 Task: Open a blank sheet, save the file as Joshua.epub Add the quote 'Your attitude determines your direction in life.' Apply font style 'Caveat' and font size 48 Align the text to the Center .Change the text color to  'Tan'
Action: Mouse moved to (314, 196)
Screenshot: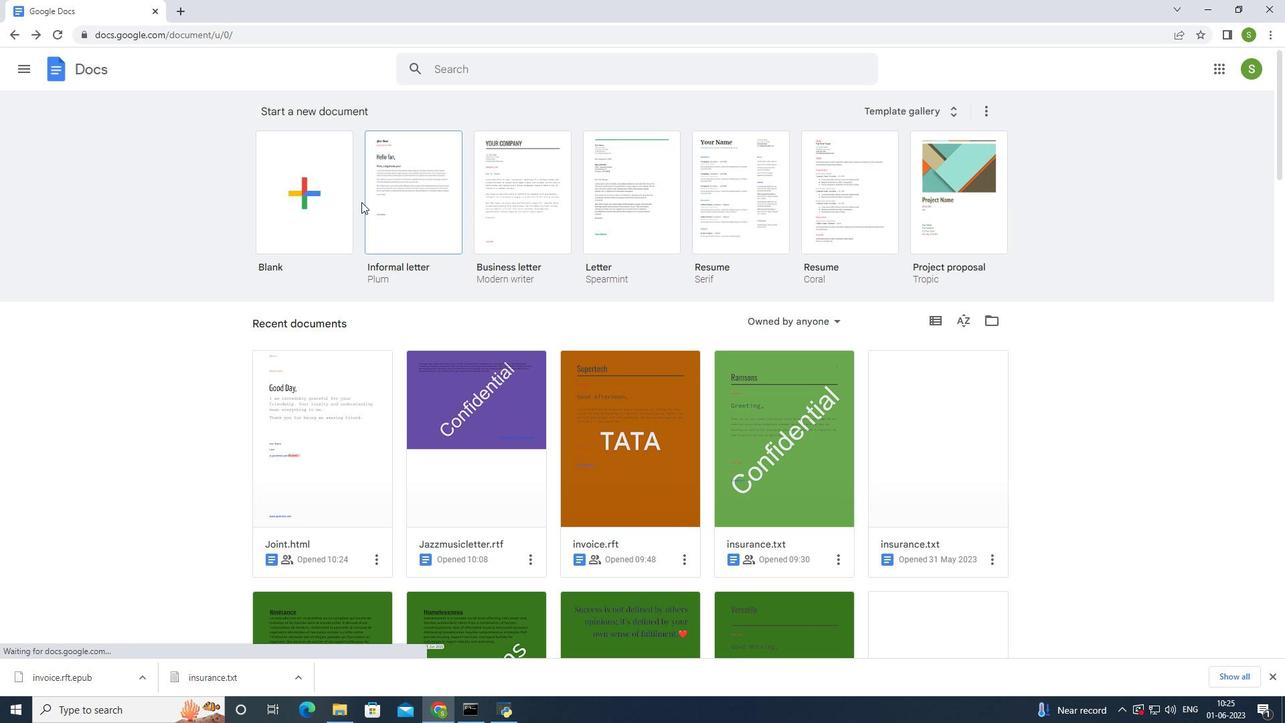 
Action: Mouse pressed left at (314, 196)
Screenshot: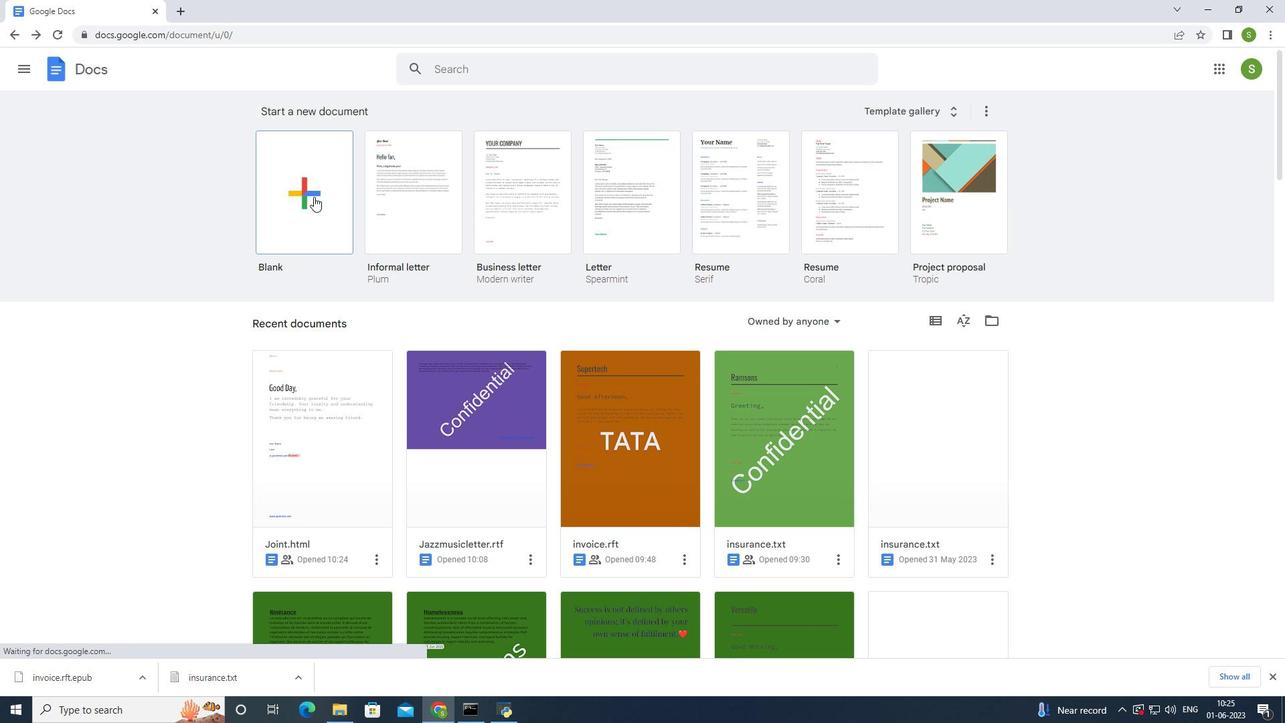 
Action: Mouse moved to (119, 62)
Screenshot: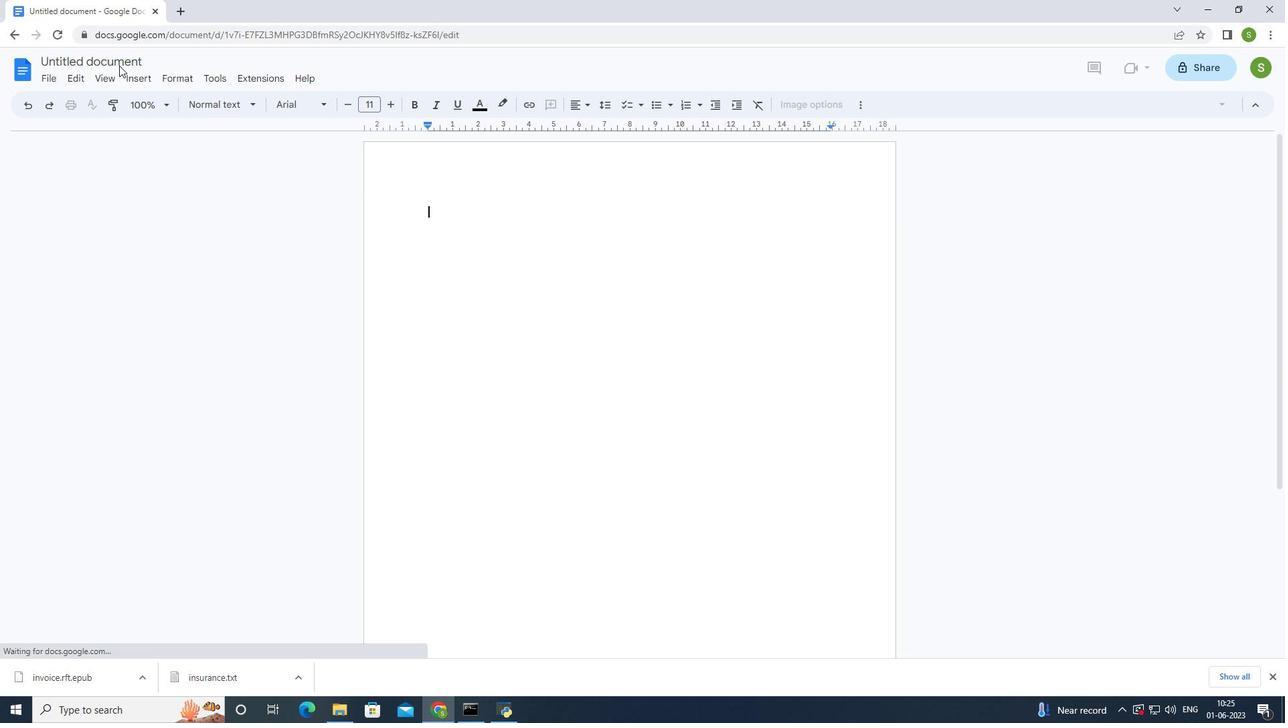 
Action: Mouse pressed left at (119, 62)
Screenshot: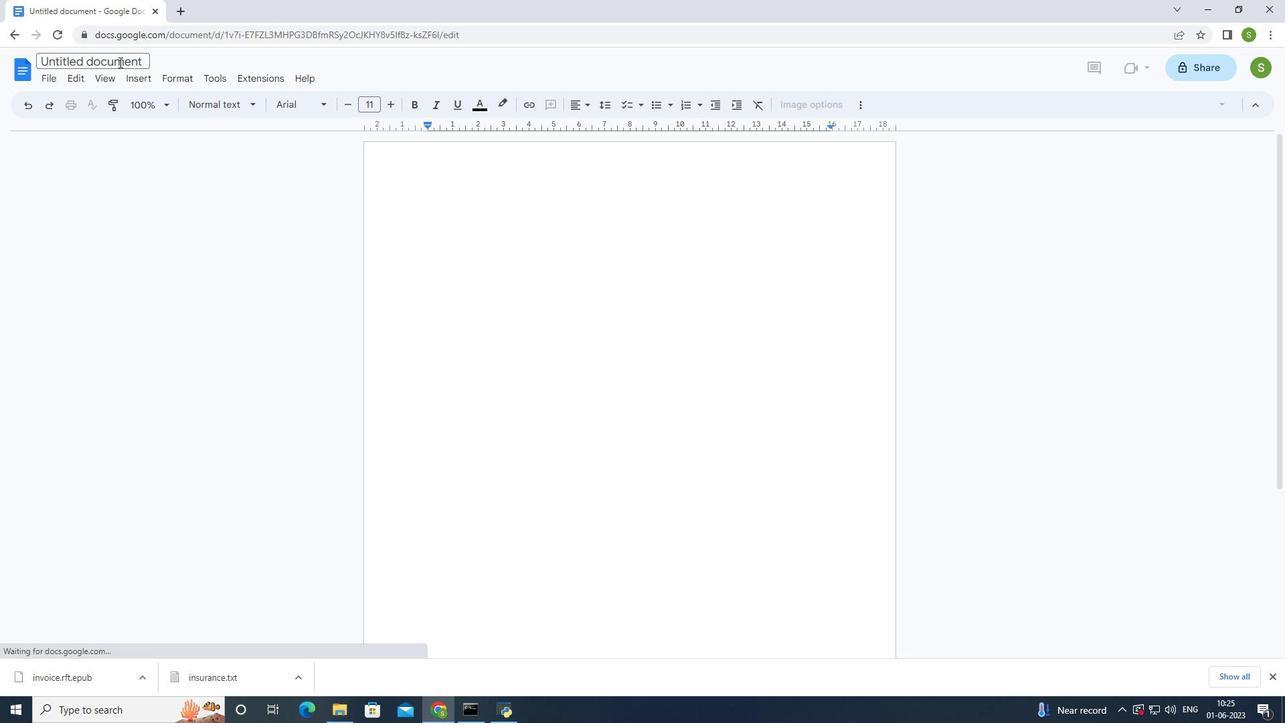 
Action: Mouse moved to (119, 61)
Screenshot: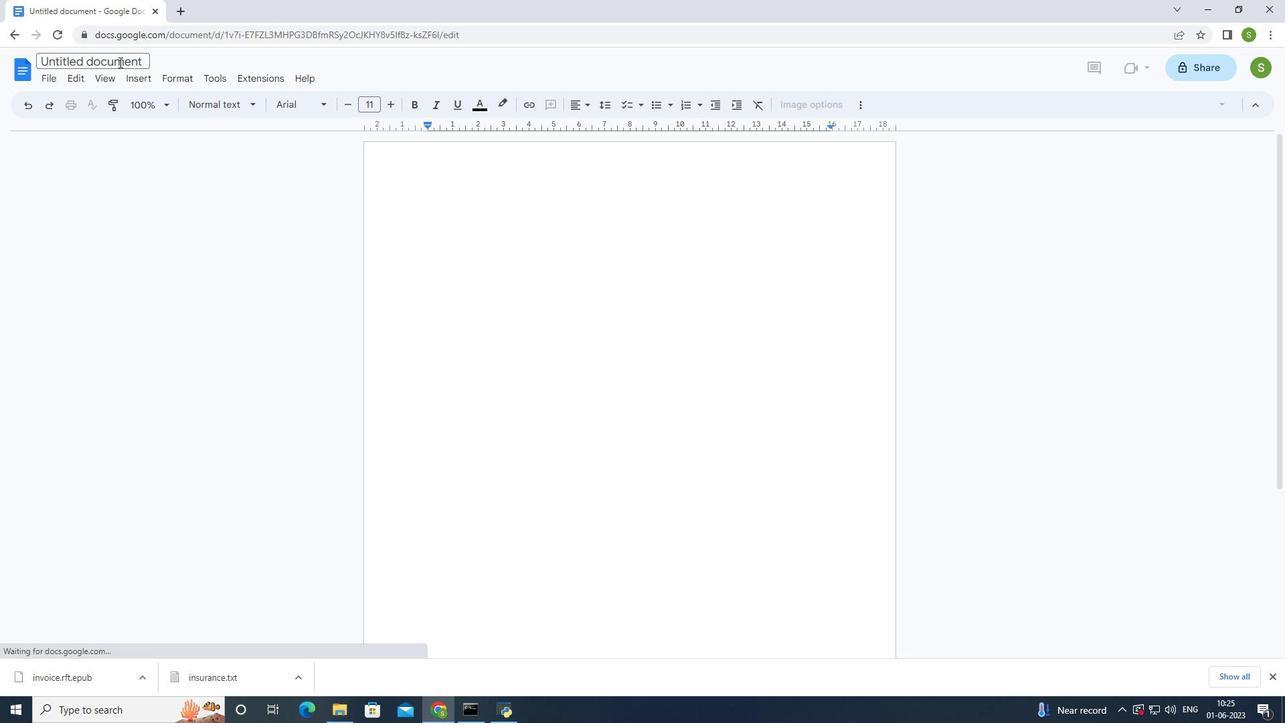 
Action: Mouse pressed left at (119, 61)
Screenshot: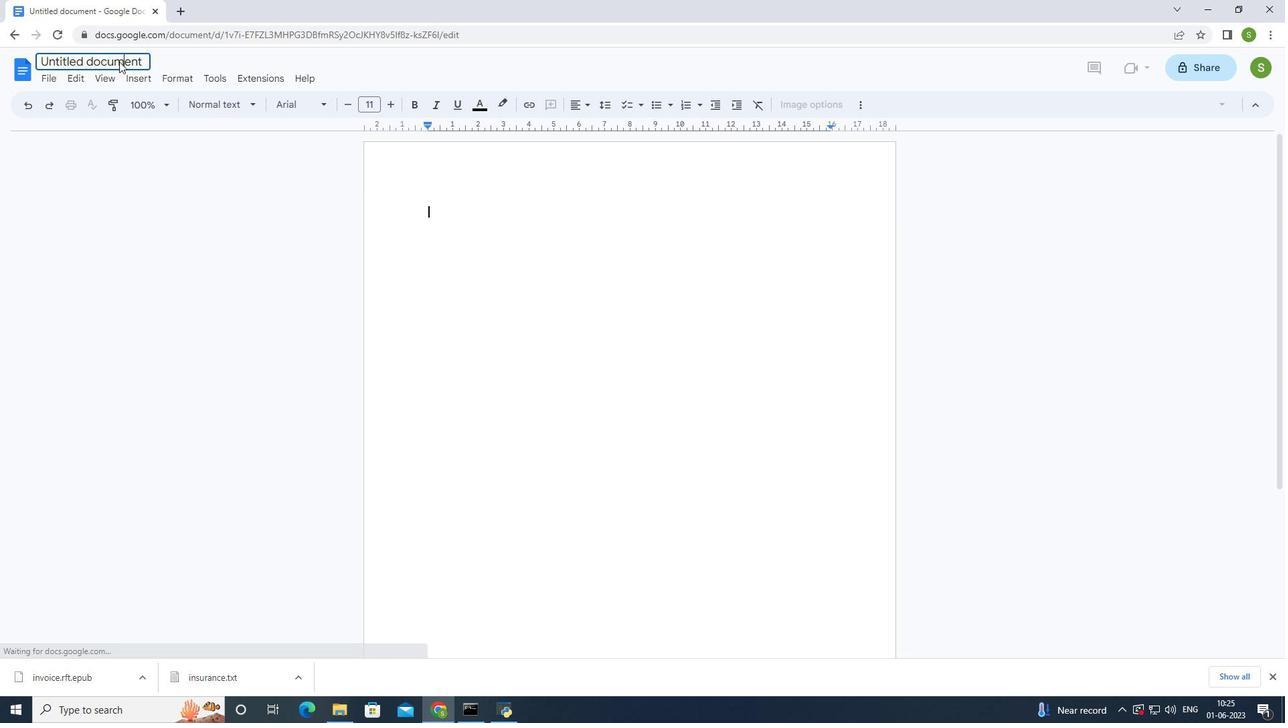 
Action: Mouse moved to (403, 259)
Screenshot: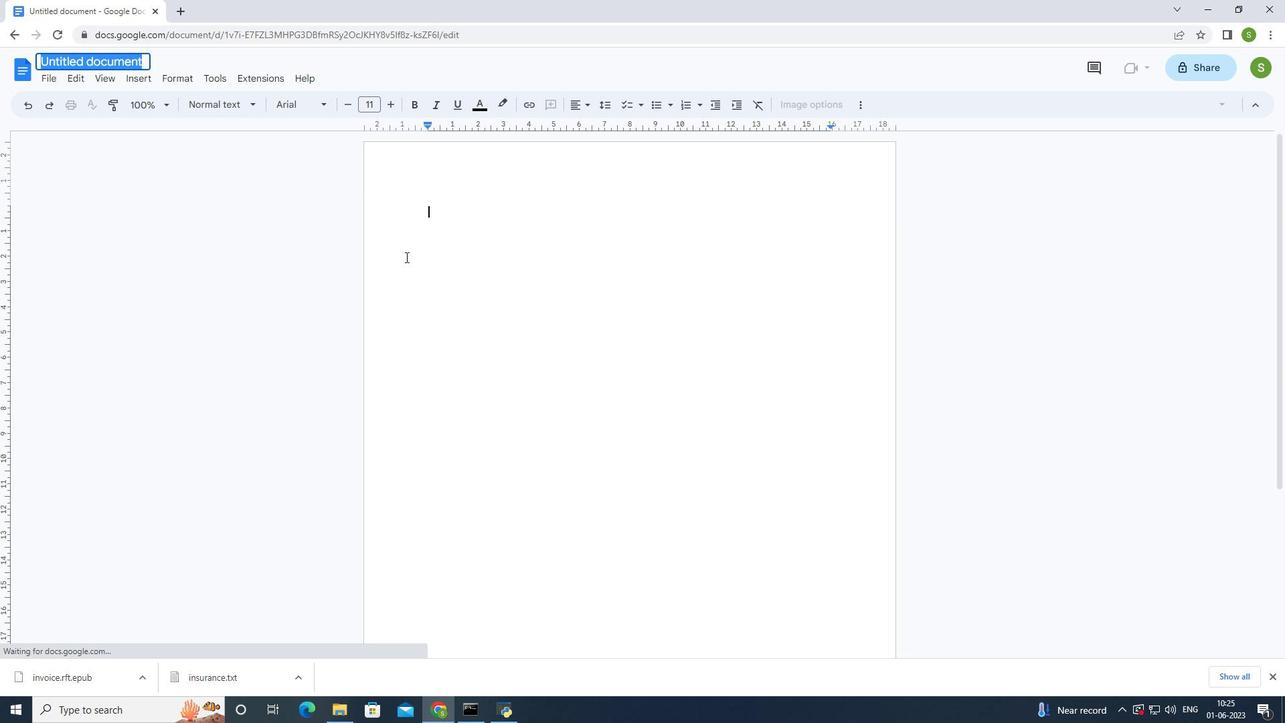 
Action: Key pressed <Key.shift>Joshua.epub<Key.enter>
Screenshot: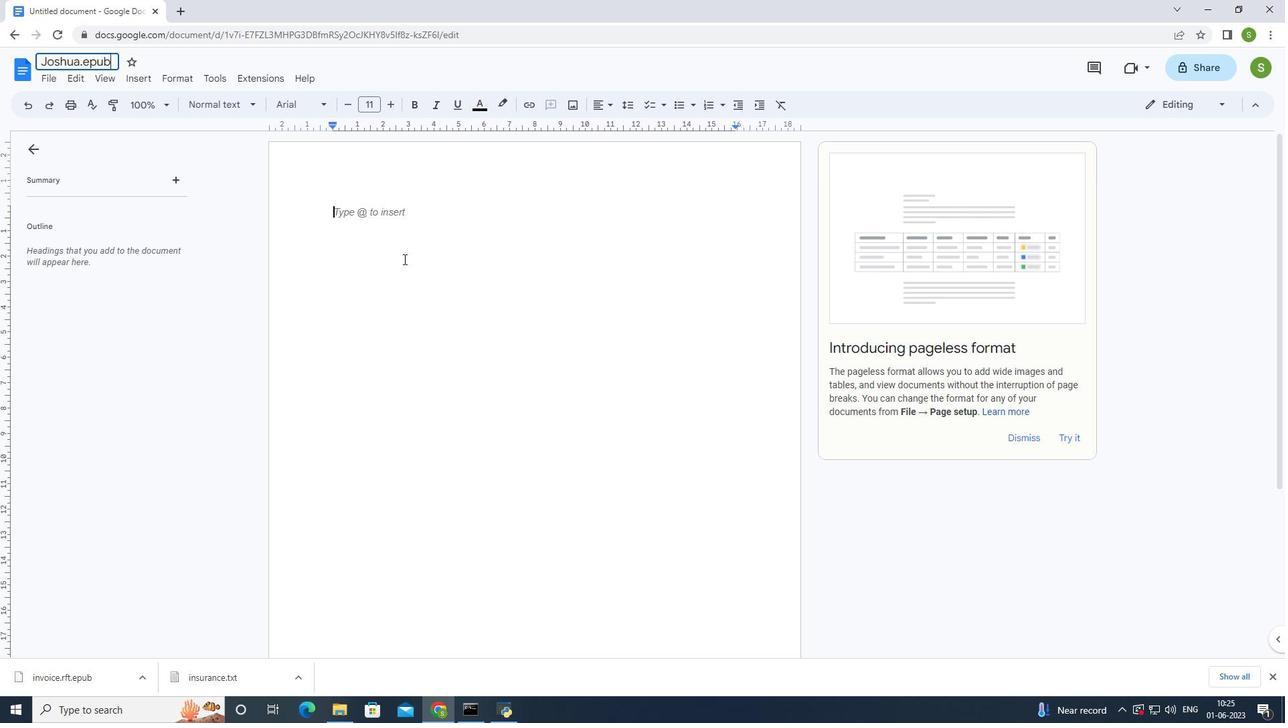 
Action: Mouse moved to (419, 275)
Screenshot: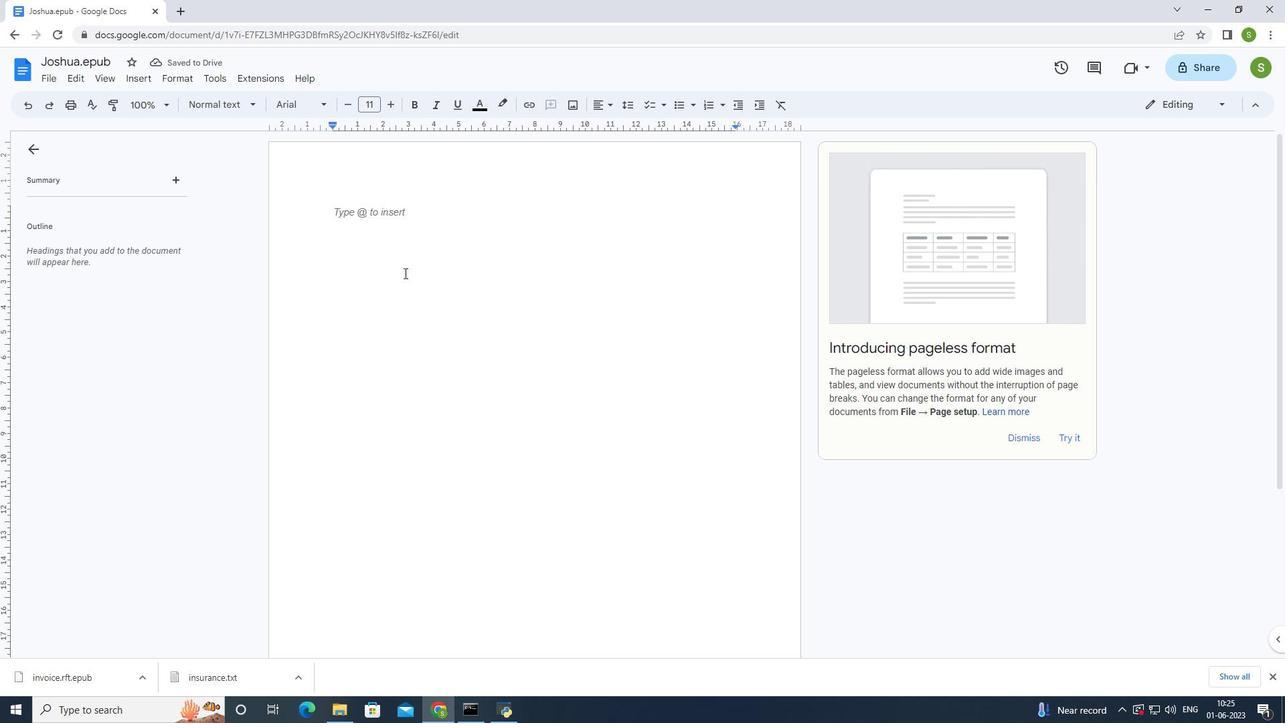 
Action: Key pressed <Key.shift>Your<Key.space>attitude<Key.space>determines<Key.space>your<Key.space>direction<Key.space>in<Key.space>life.
Screenshot: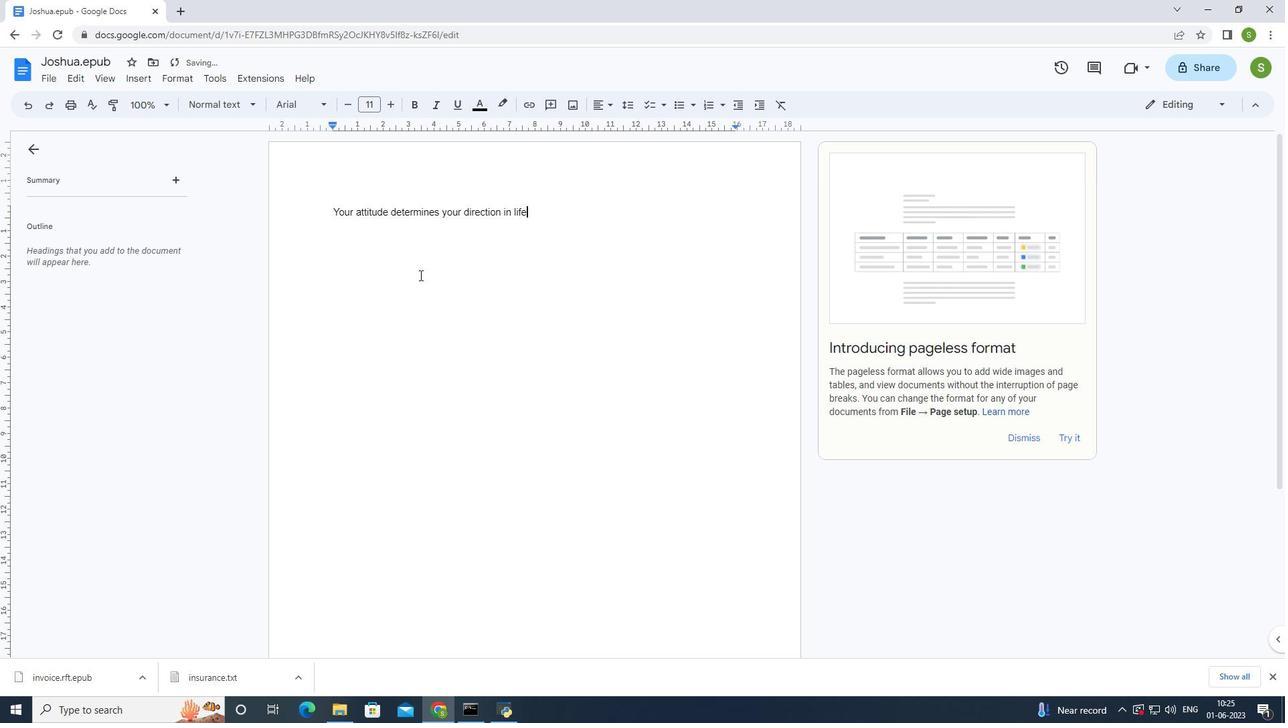 
Action: Mouse moved to (524, 211)
Screenshot: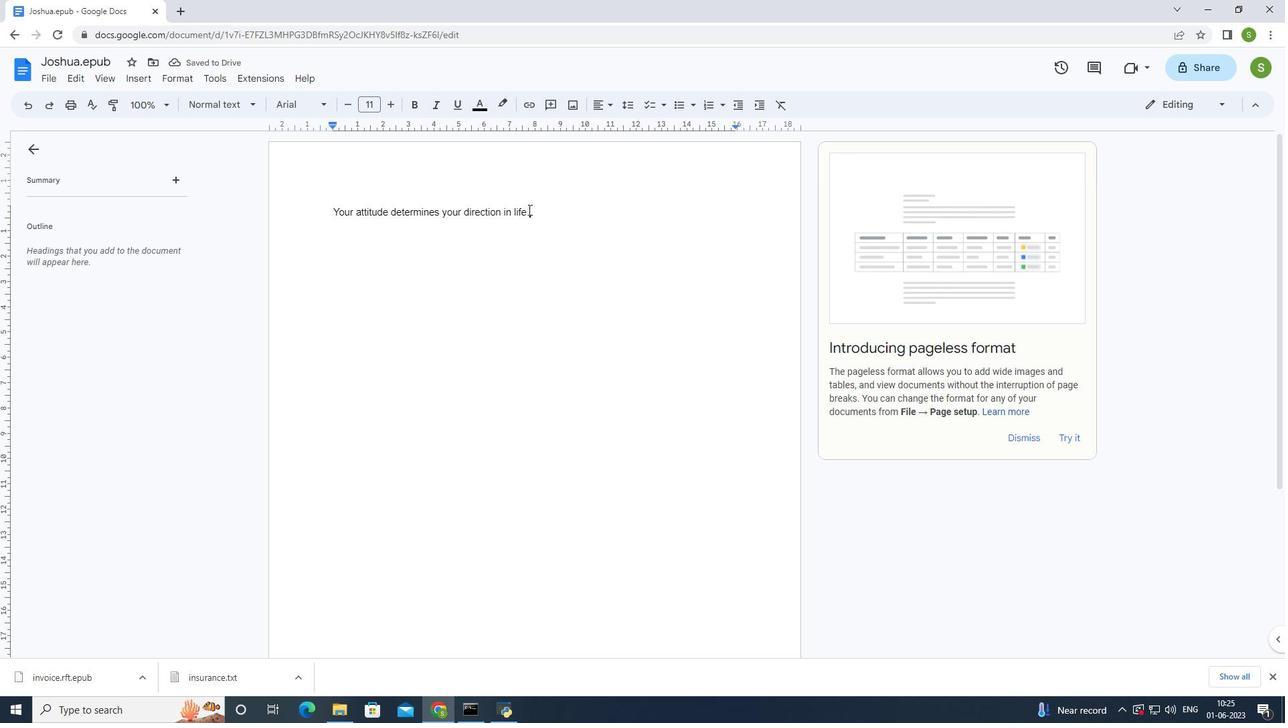 
Action: Mouse pressed left at (527, 210)
Screenshot: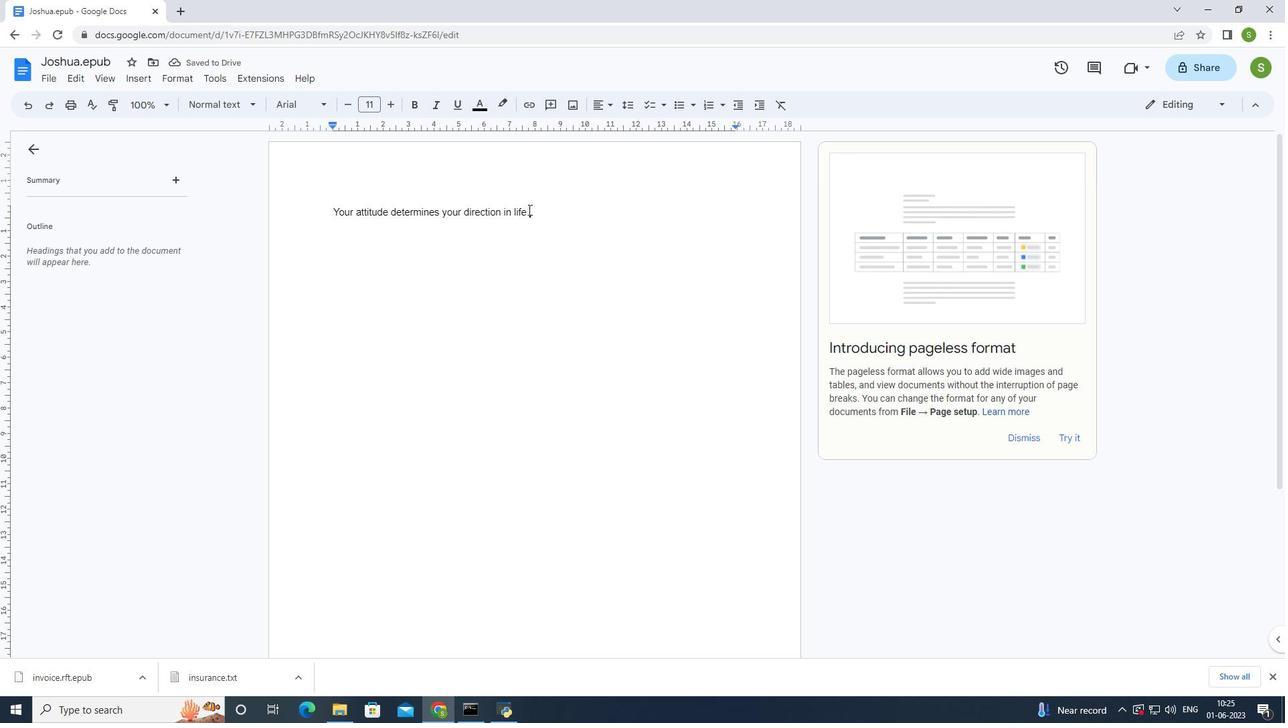 
Action: Mouse moved to (276, 99)
Screenshot: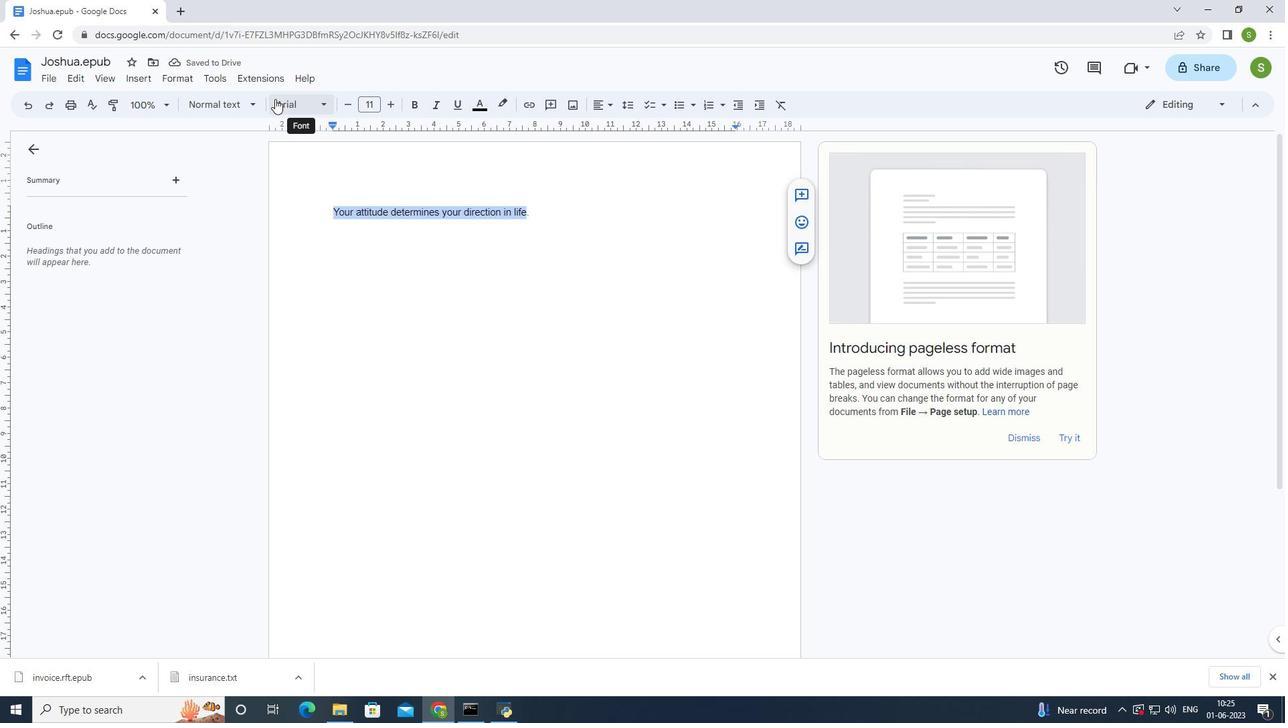 
Action: Mouse pressed left at (276, 99)
Screenshot: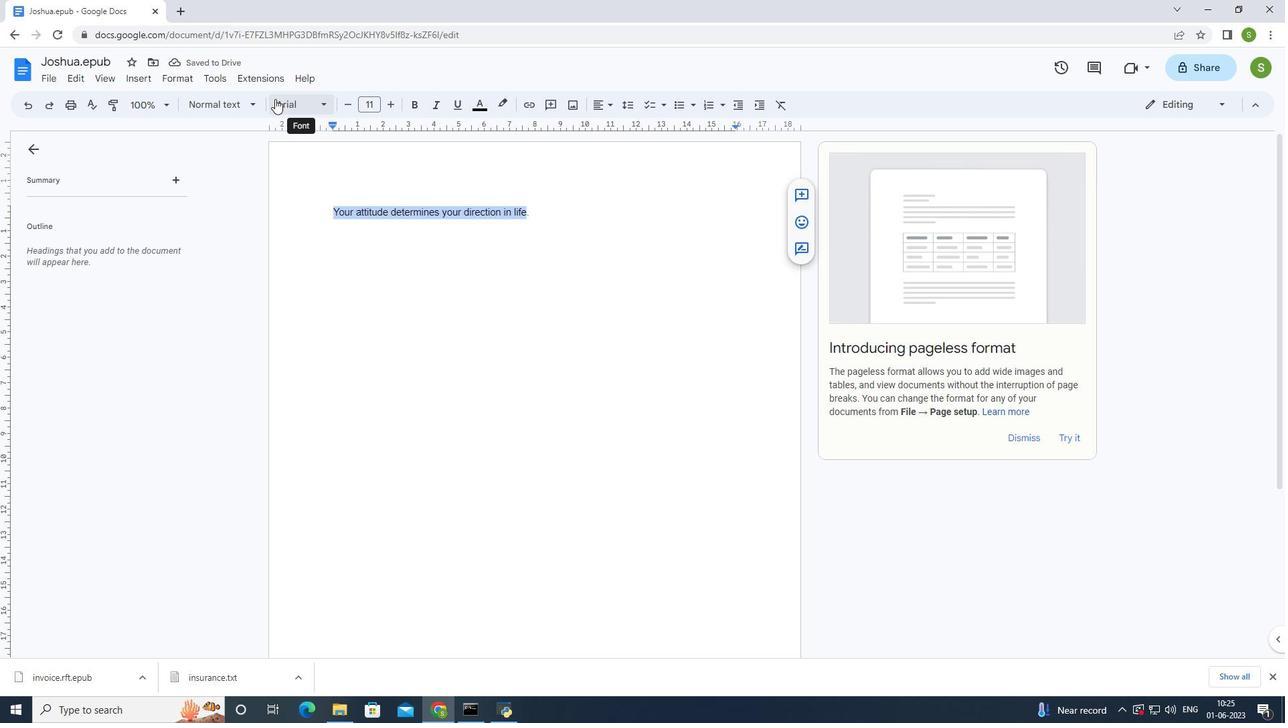 
Action: Mouse moved to (318, 124)
Screenshot: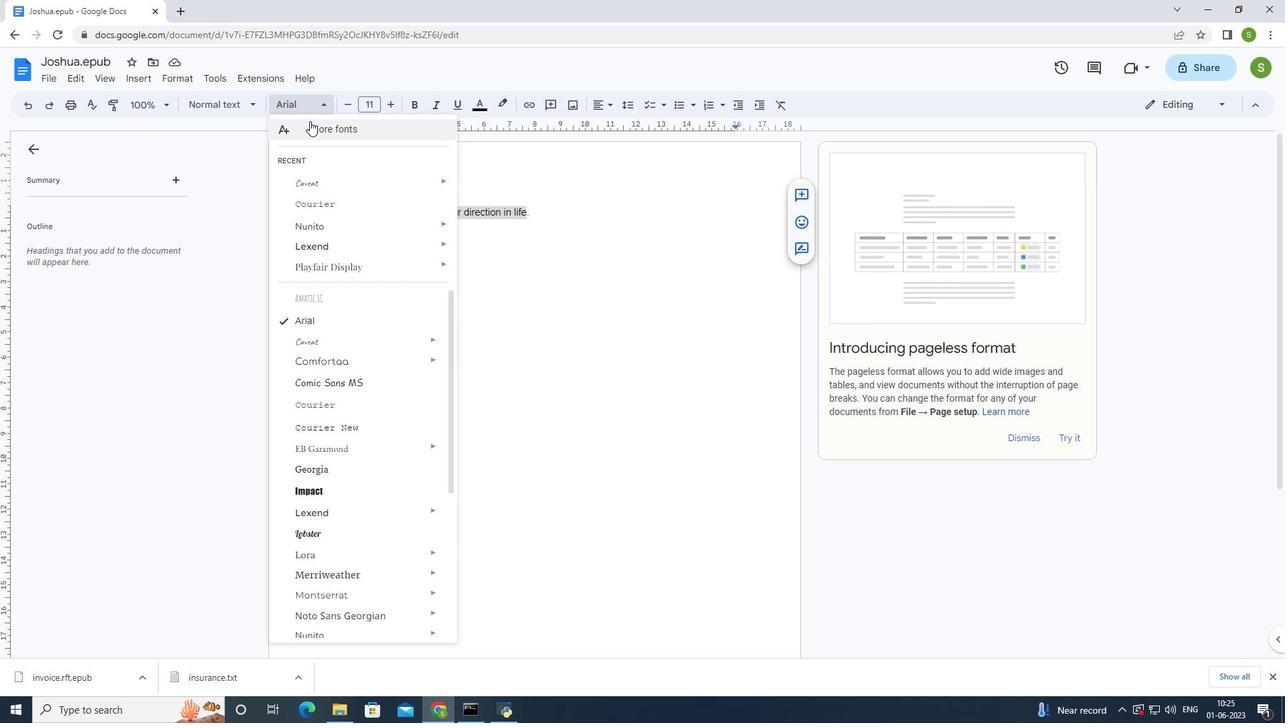 
Action: Mouse pressed left at (318, 124)
Screenshot: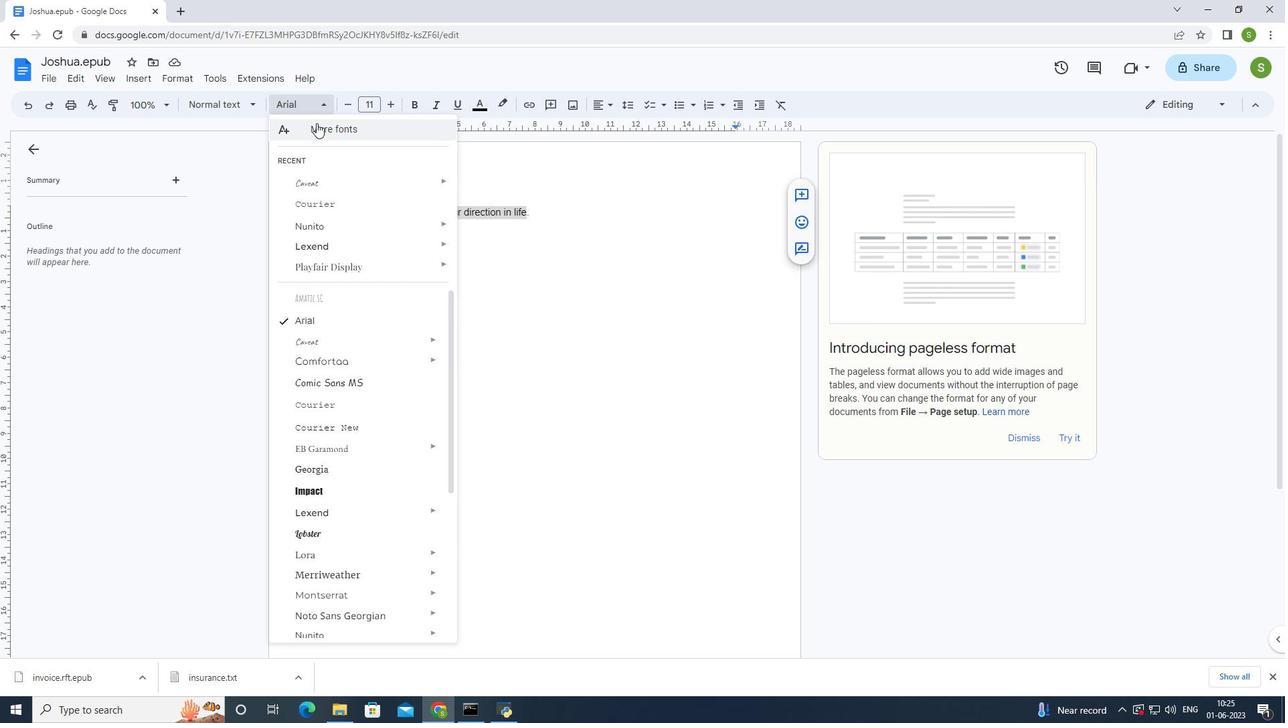 
Action: Mouse moved to (450, 196)
Screenshot: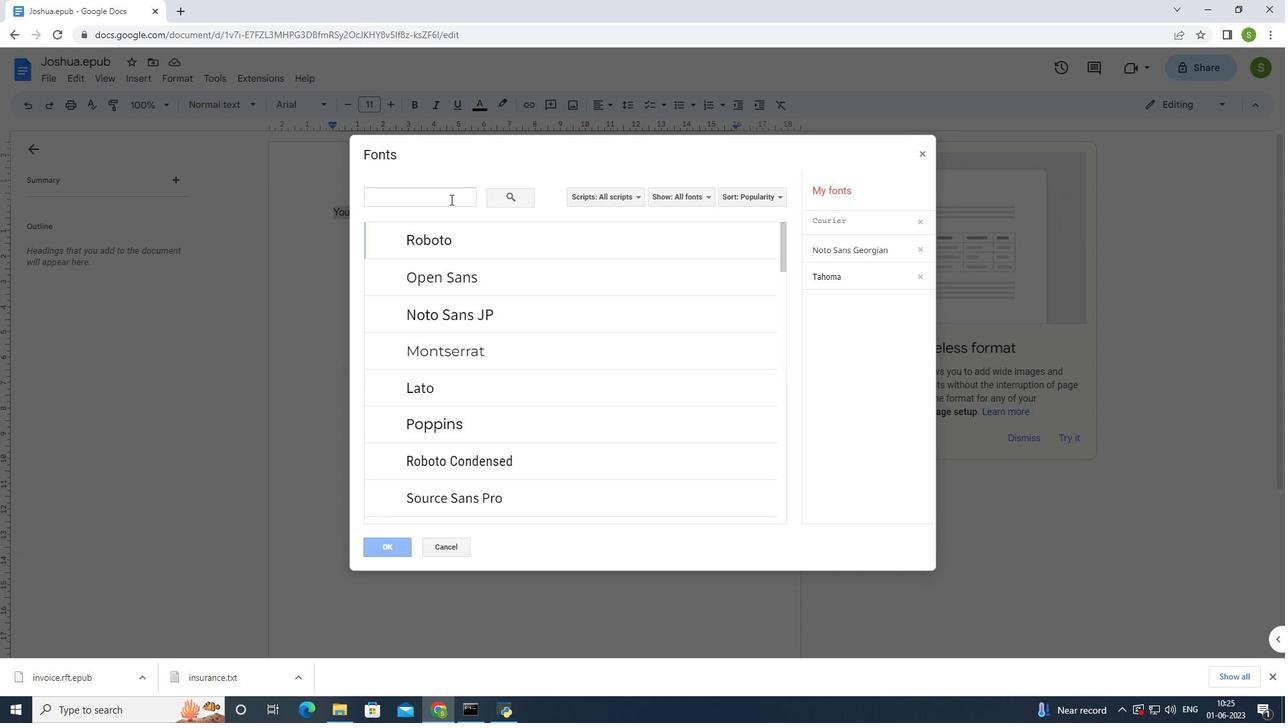 
Action: Mouse pressed left at (450, 196)
Screenshot: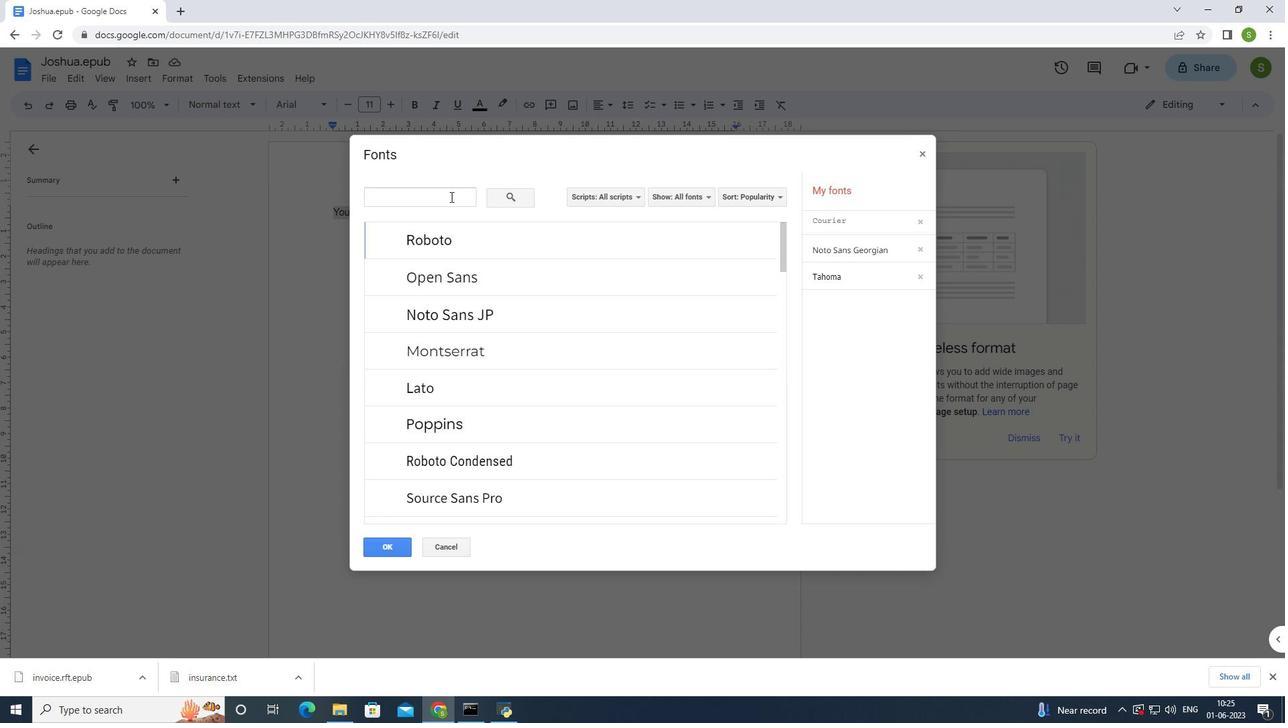 
Action: Mouse moved to (454, 200)
Screenshot: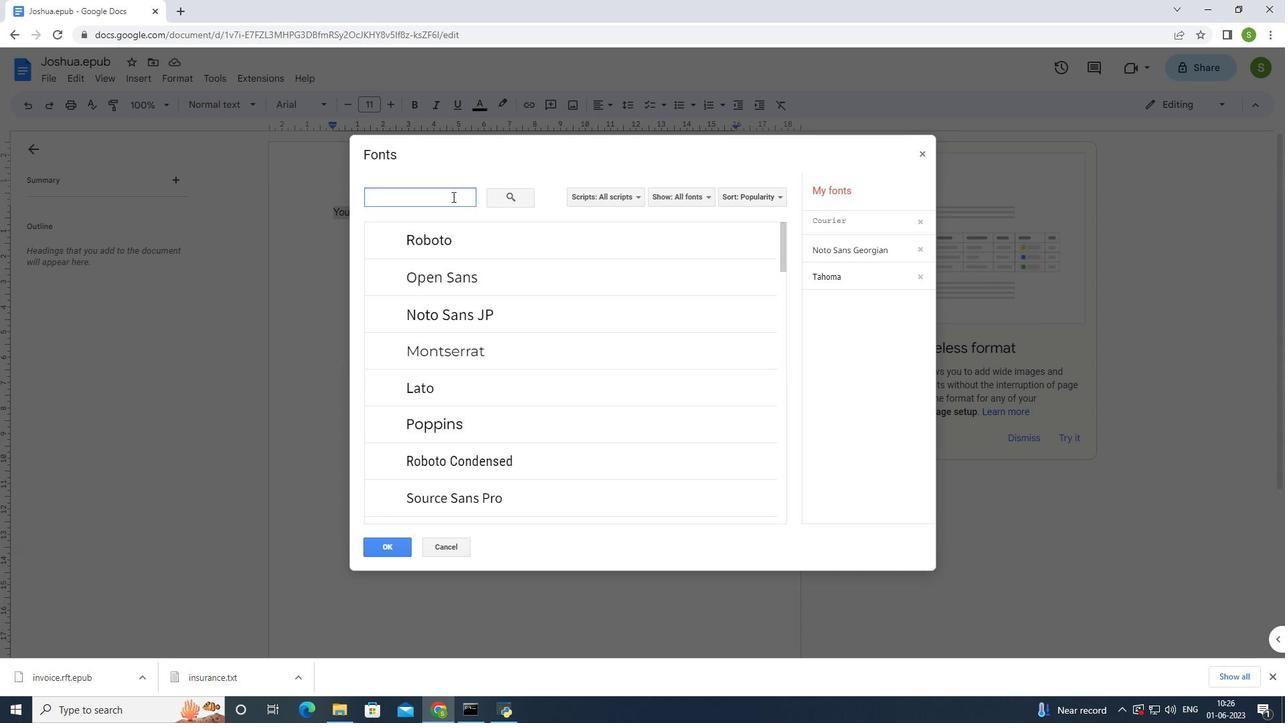
Action: Key pressed <Key.shift>Caveat
Screenshot: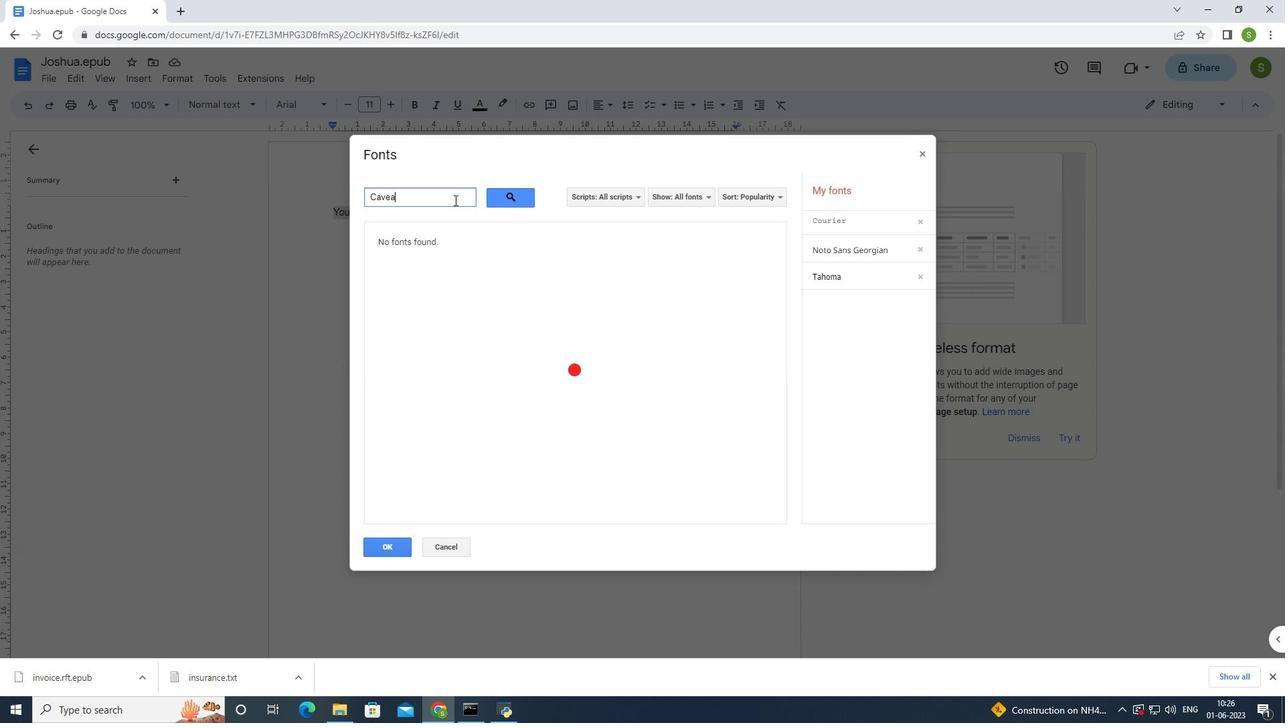 
Action: Mouse moved to (434, 249)
Screenshot: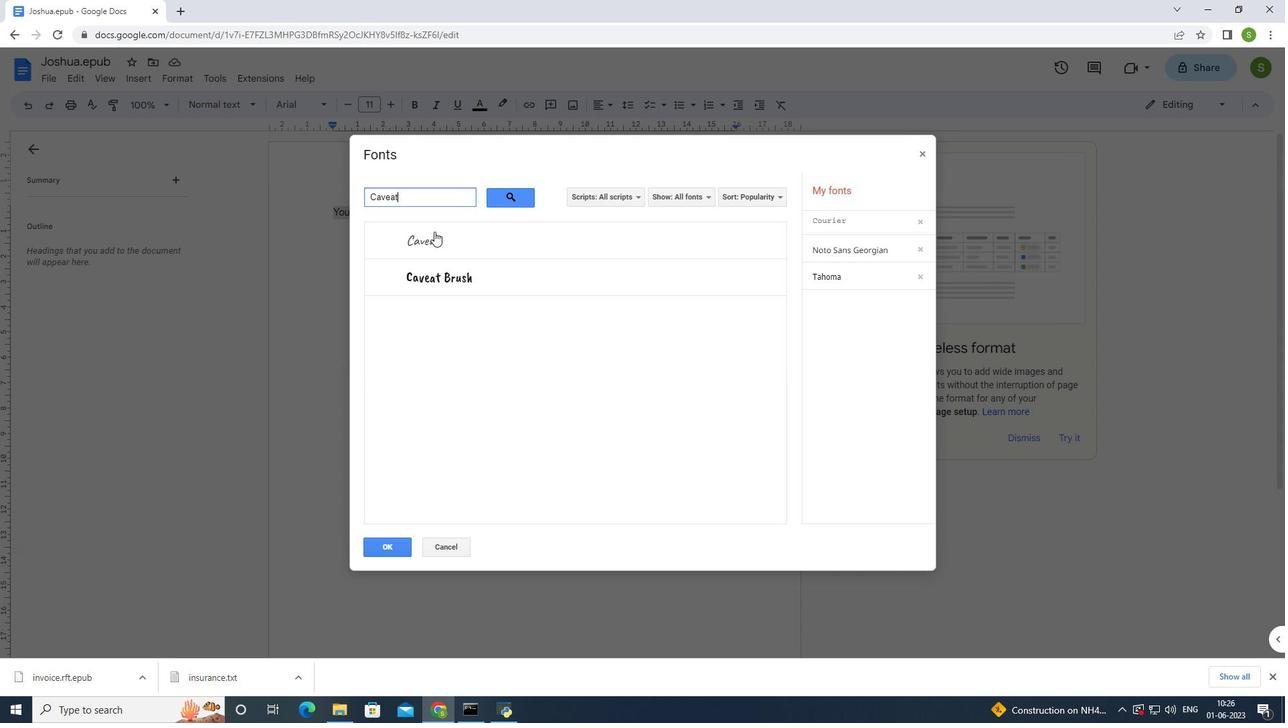 
Action: Mouse pressed left at (434, 249)
Screenshot: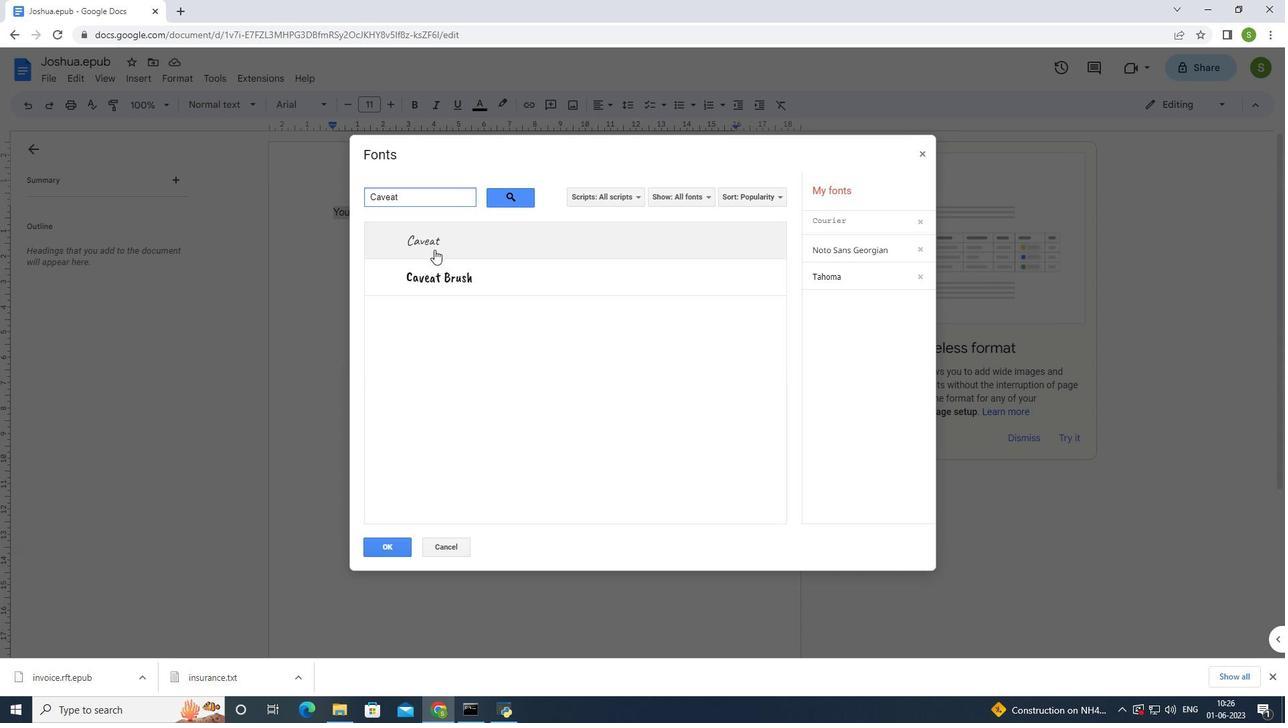 
Action: Mouse moved to (397, 551)
Screenshot: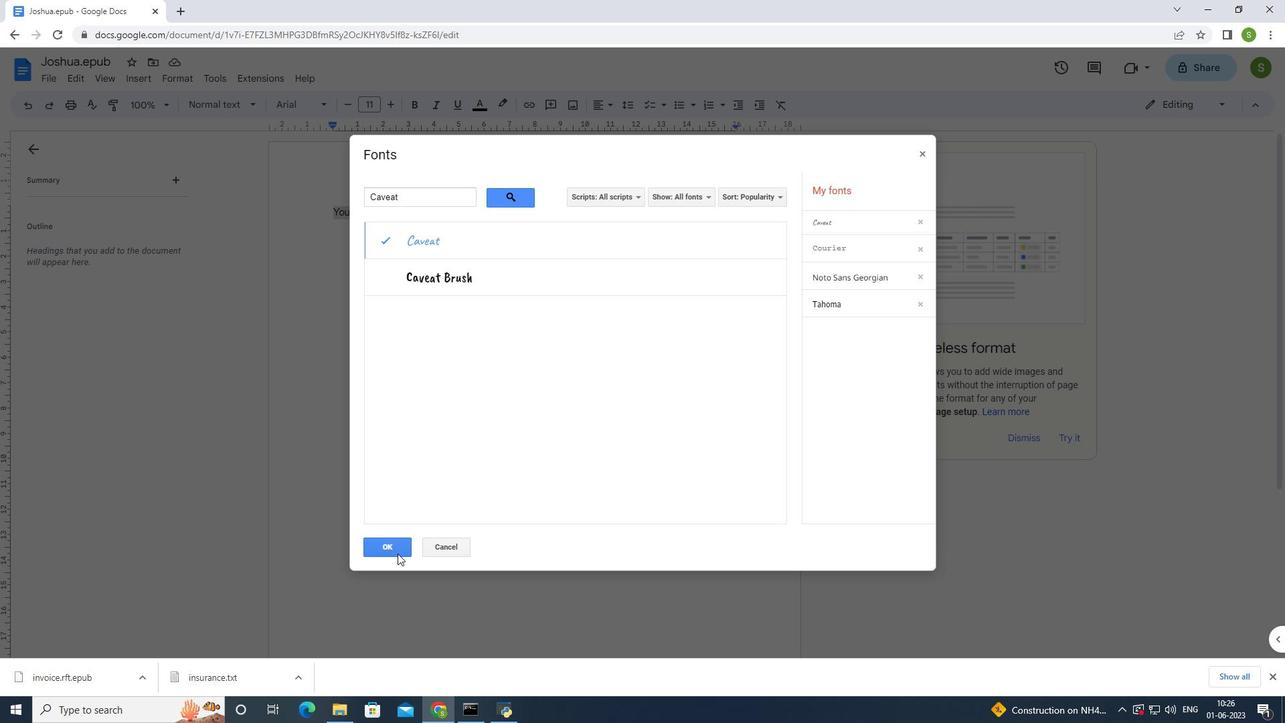 
Action: Mouse pressed left at (397, 551)
Screenshot: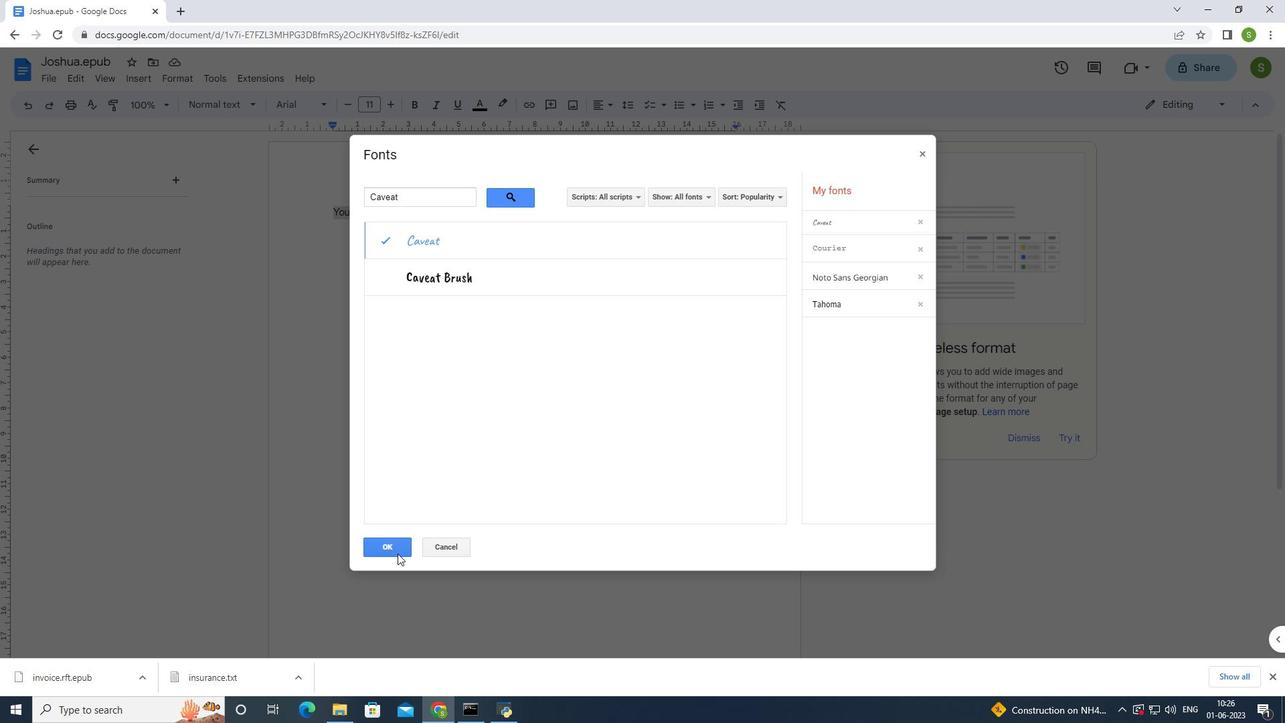 
Action: Mouse moved to (387, 106)
Screenshot: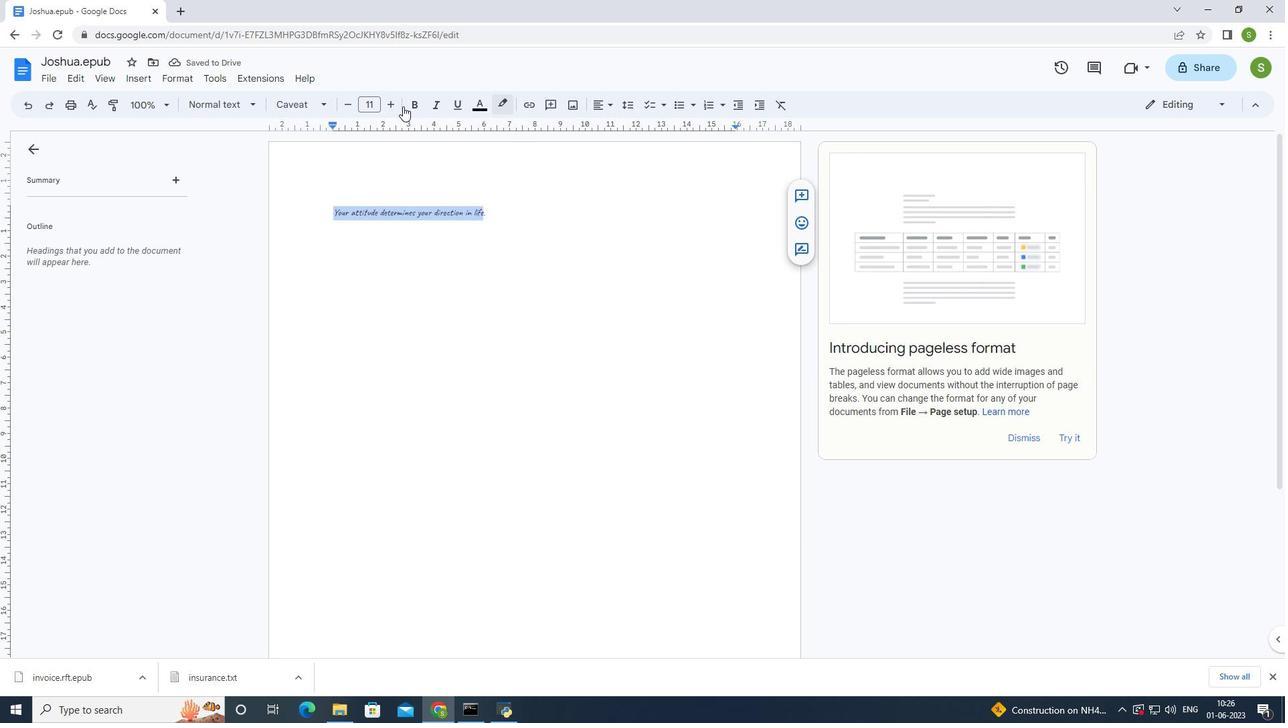 
Action: Mouse pressed left at (387, 106)
Screenshot: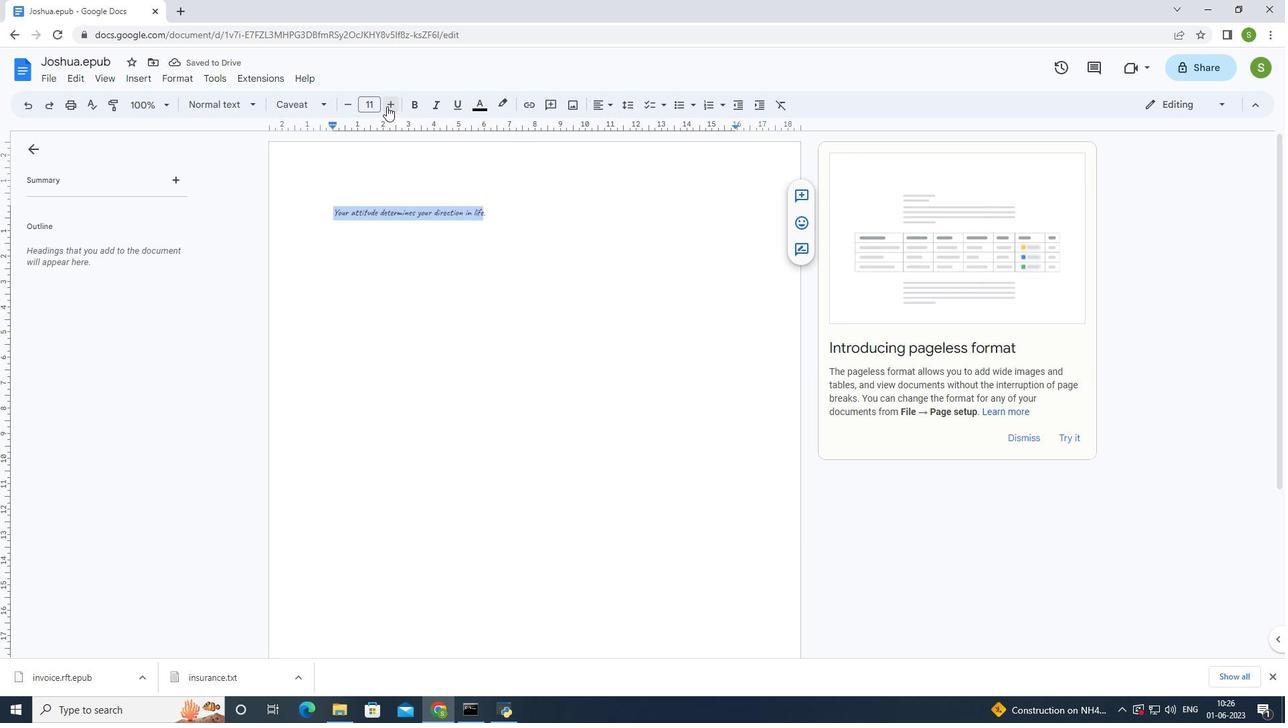 
Action: Mouse moved to (386, 105)
Screenshot: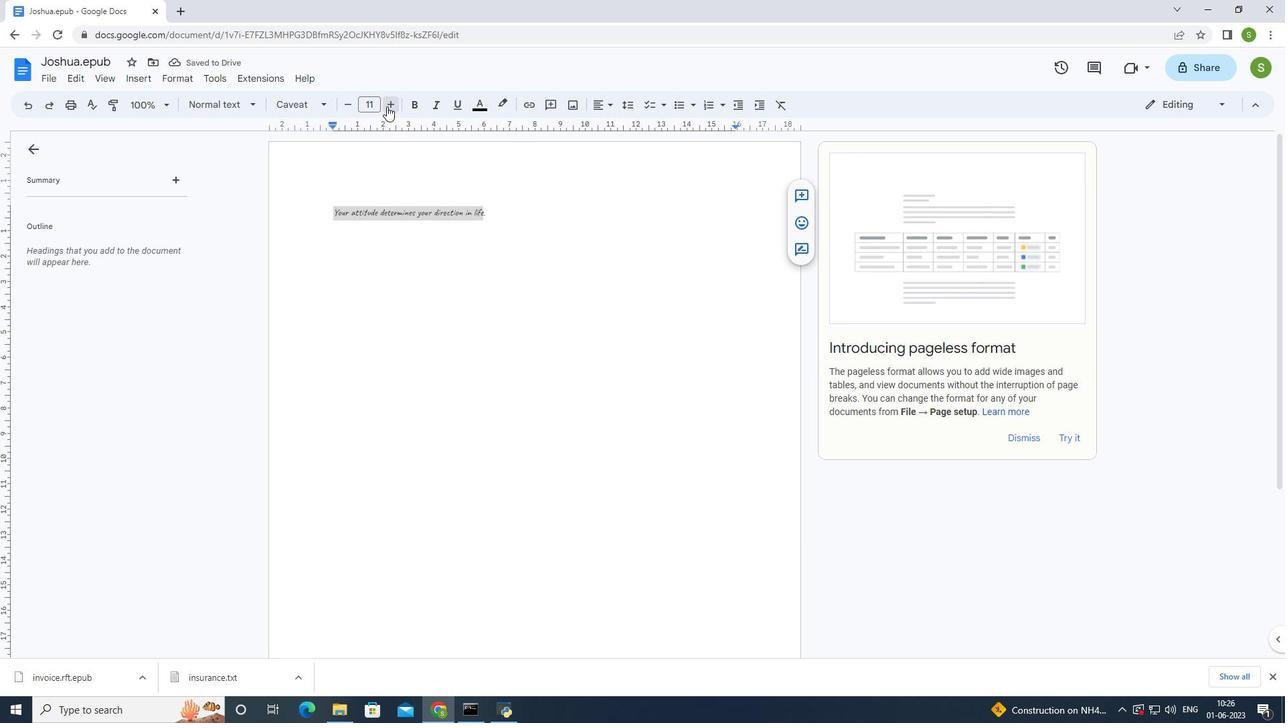 
Action: Mouse pressed left at (386, 105)
Screenshot: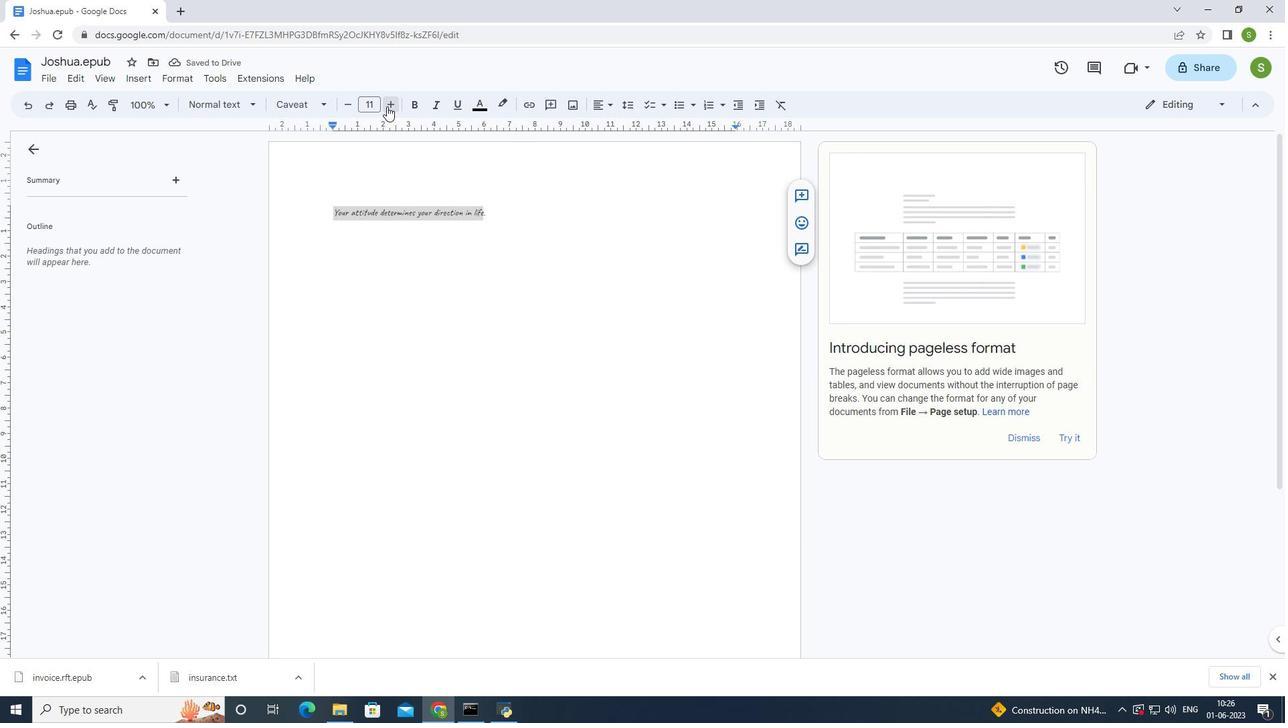 
Action: Mouse pressed left at (386, 105)
Screenshot: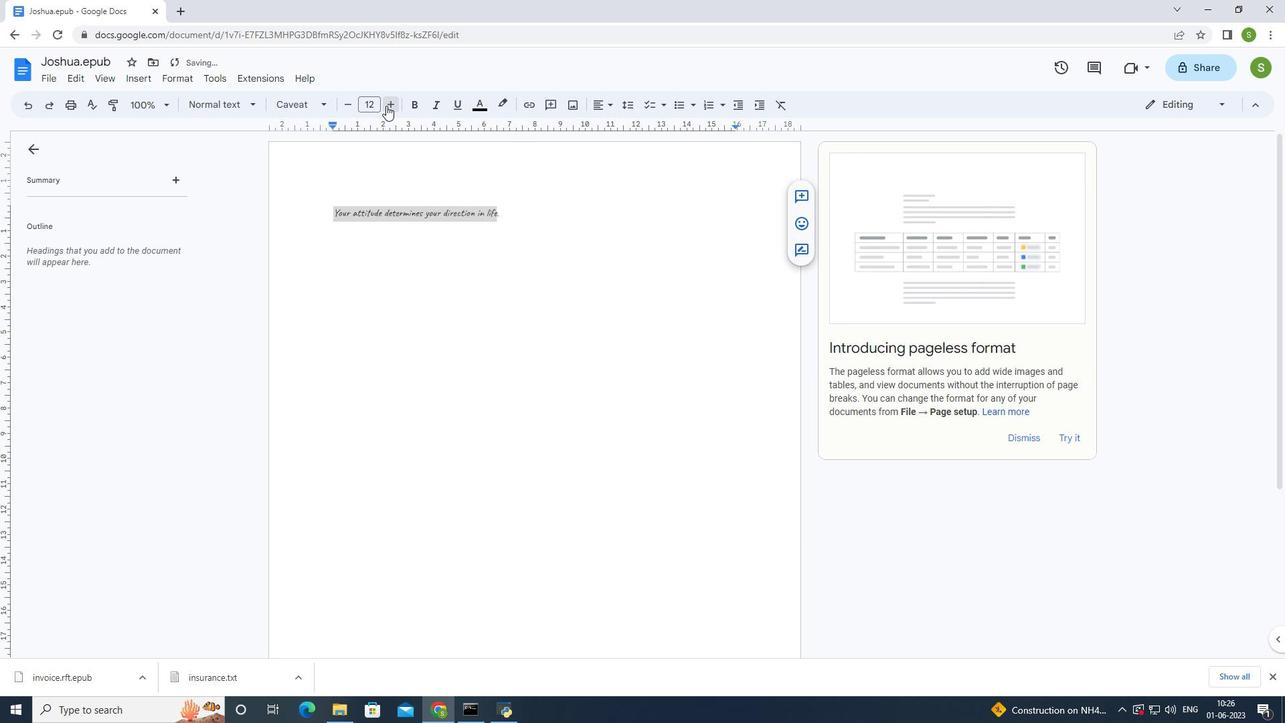 
Action: Mouse pressed left at (386, 105)
Screenshot: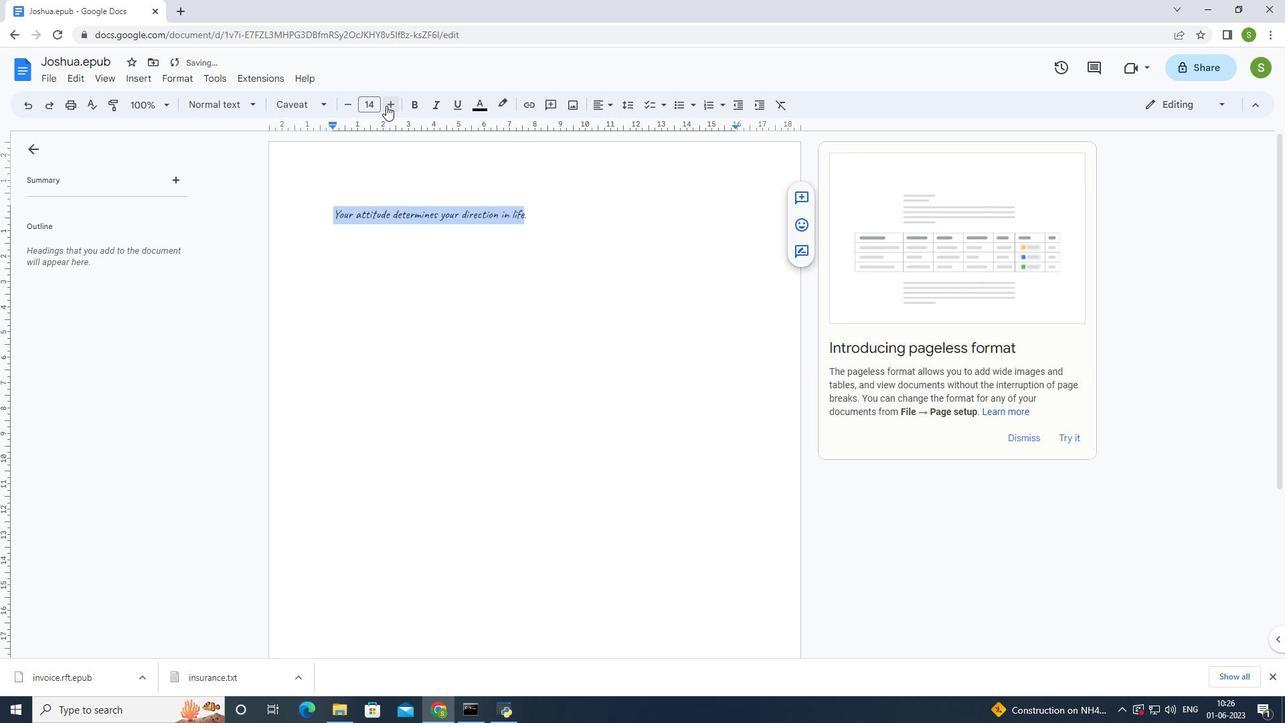 
Action: Mouse pressed left at (386, 105)
Screenshot: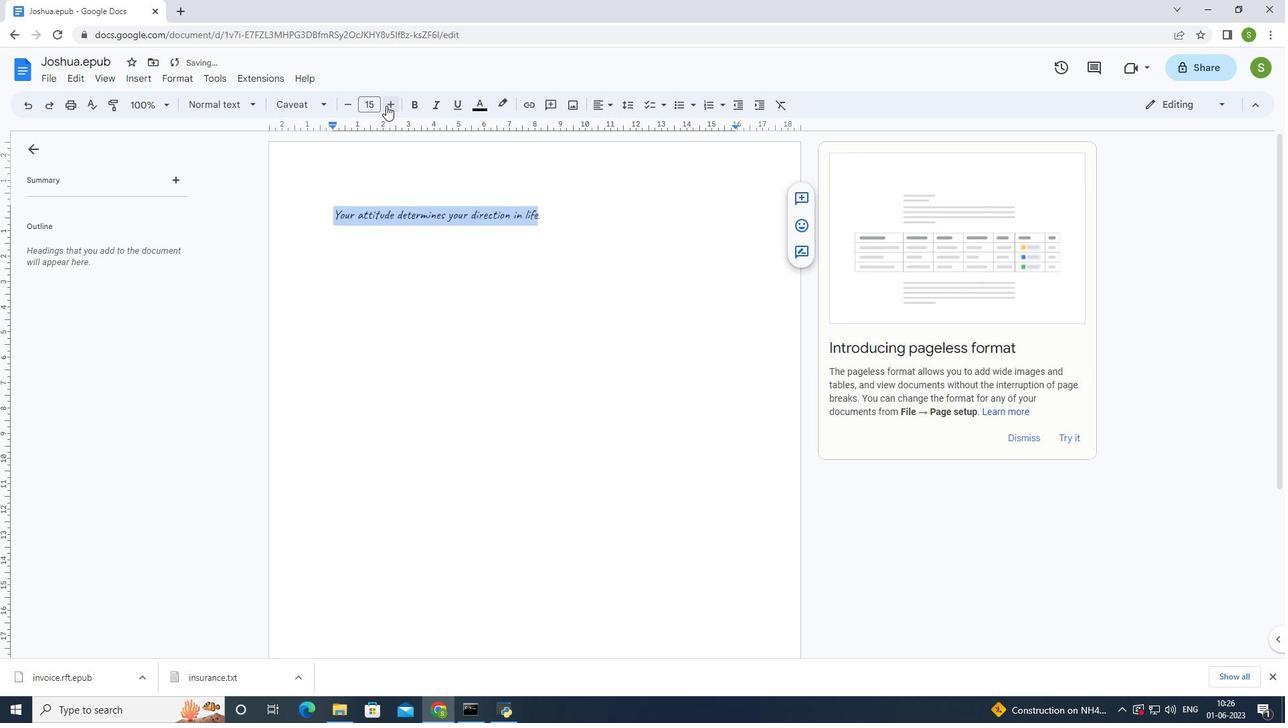 
Action: Mouse pressed left at (386, 105)
Screenshot: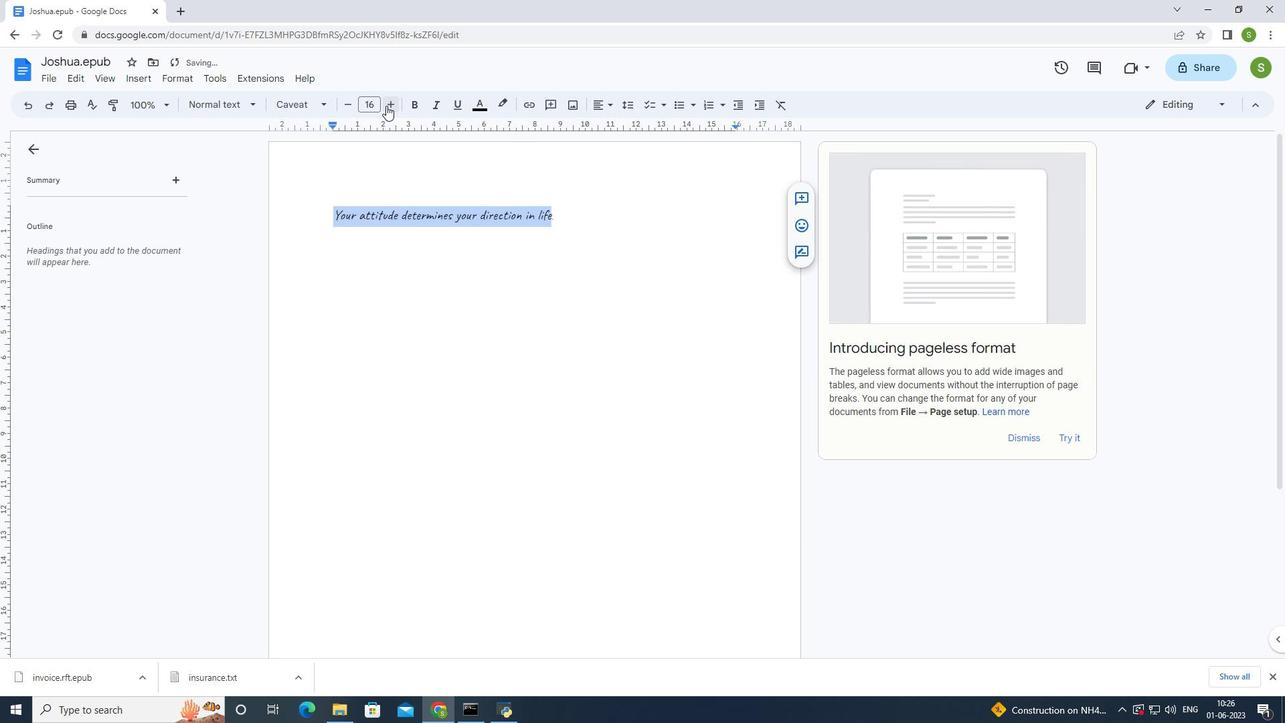 
Action: Mouse pressed left at (386, 105)
Screenshot: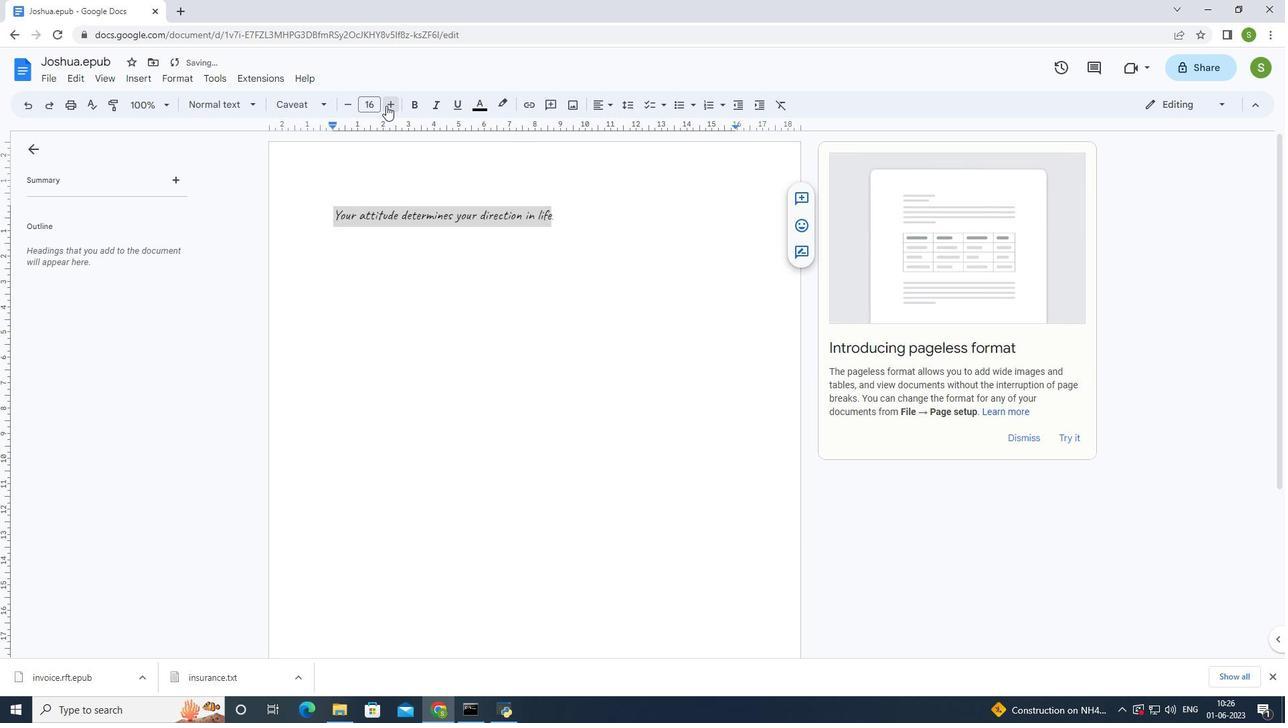 
Action: Mouse pressed left at (386, 105)
Screenshot: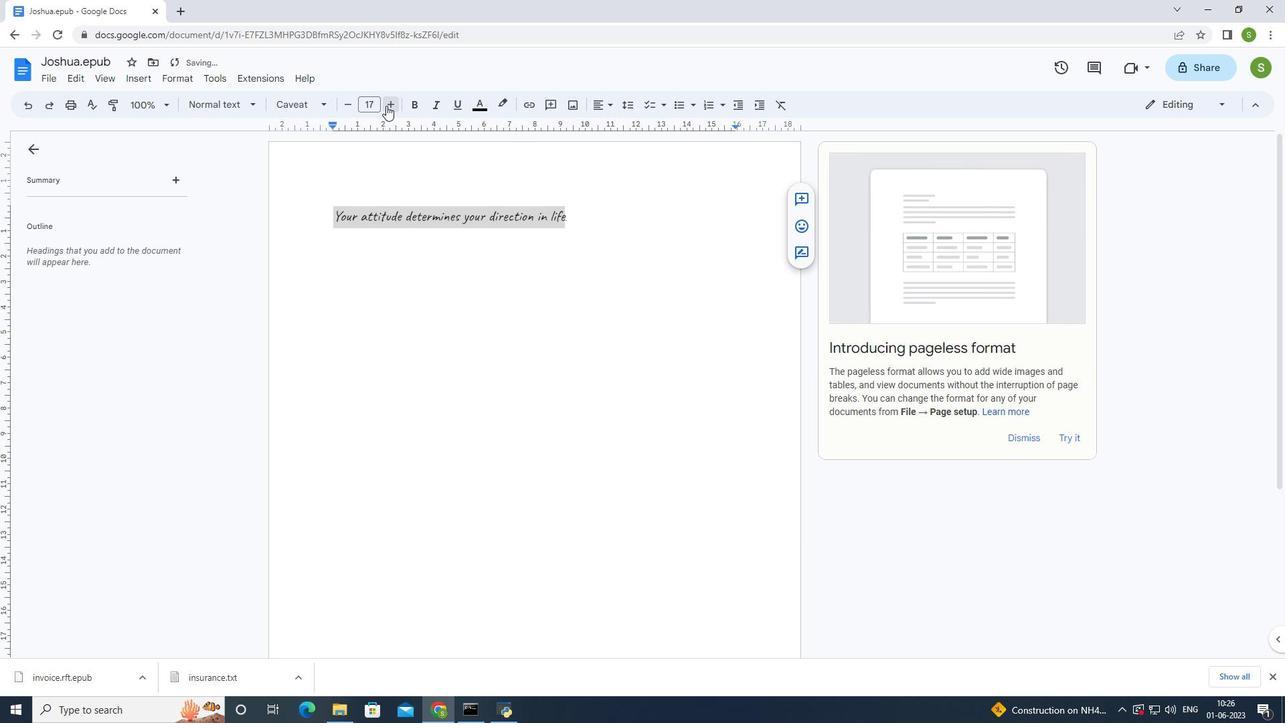 
Action: Mouse pressed left at (386, 105)
Screenshot: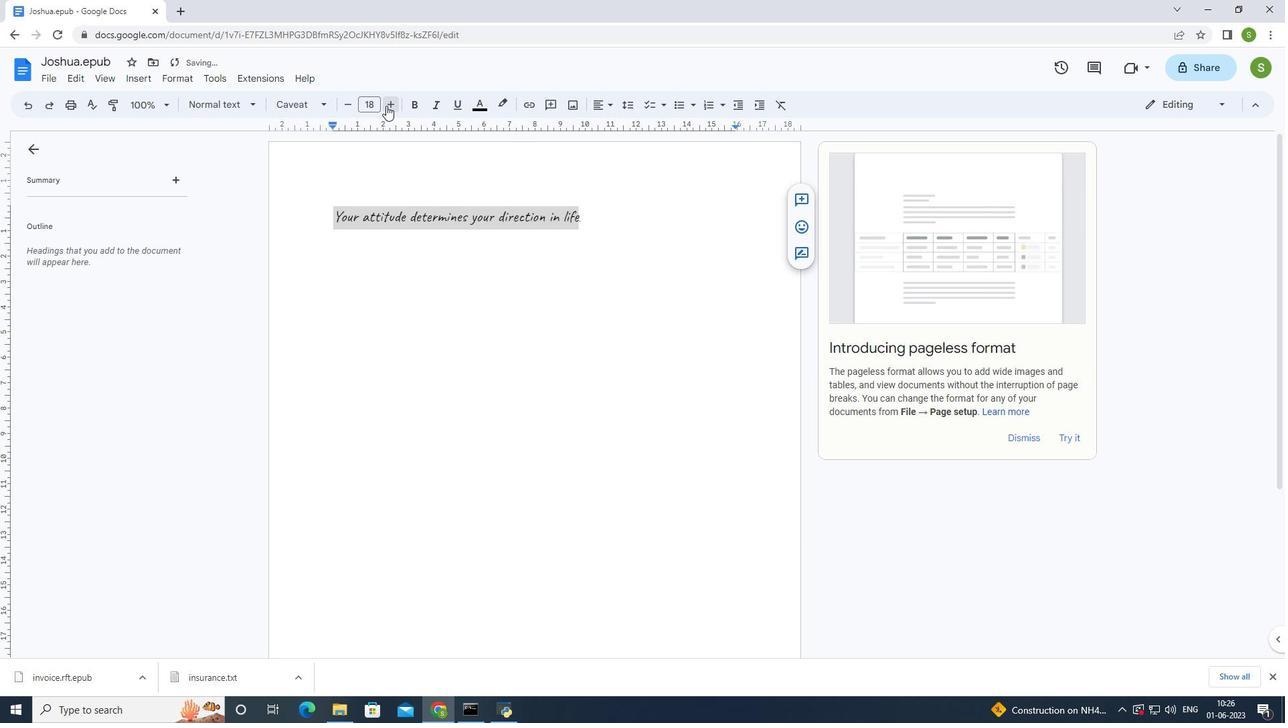 
Action: Mouse pressed left at (386, 105)
Screenshot: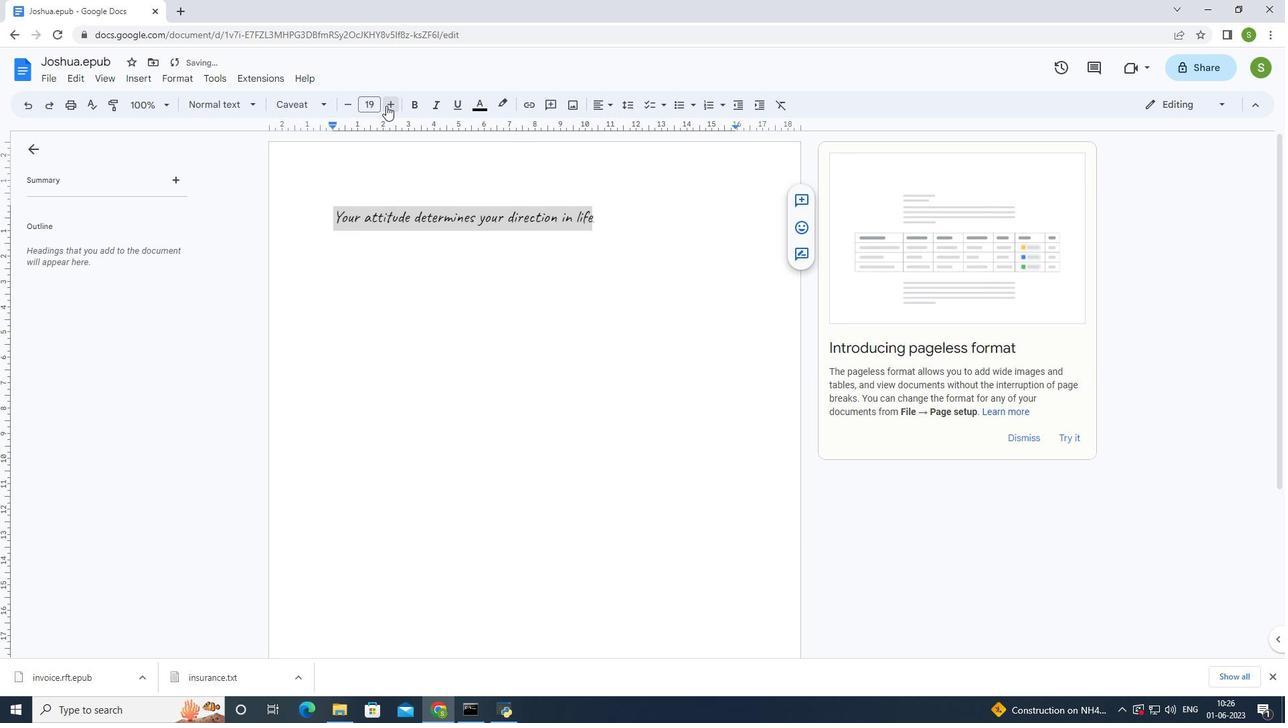 
Action: Mouse pressed left at (386, 105)
Screenshot: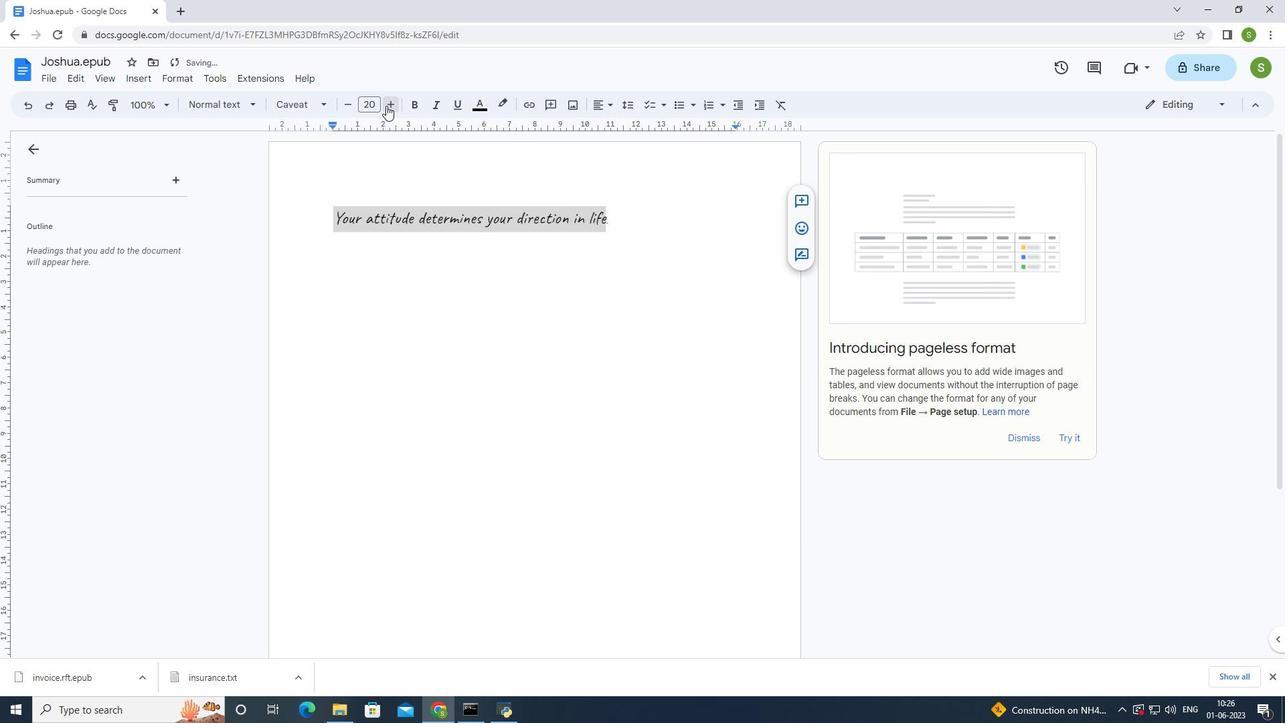 
Action: Mouse pressed left at (386, 105)
Screenshot: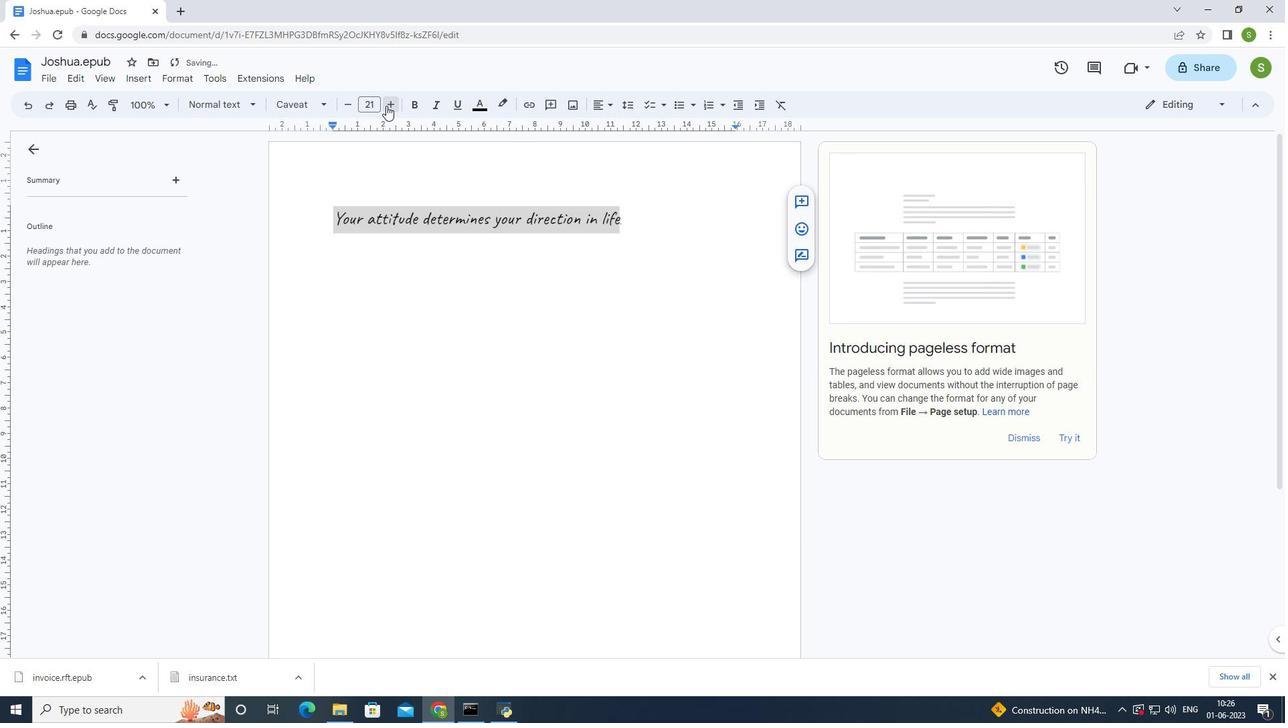 
Action: Mouse pressed left at (386, 105)
Screenshot: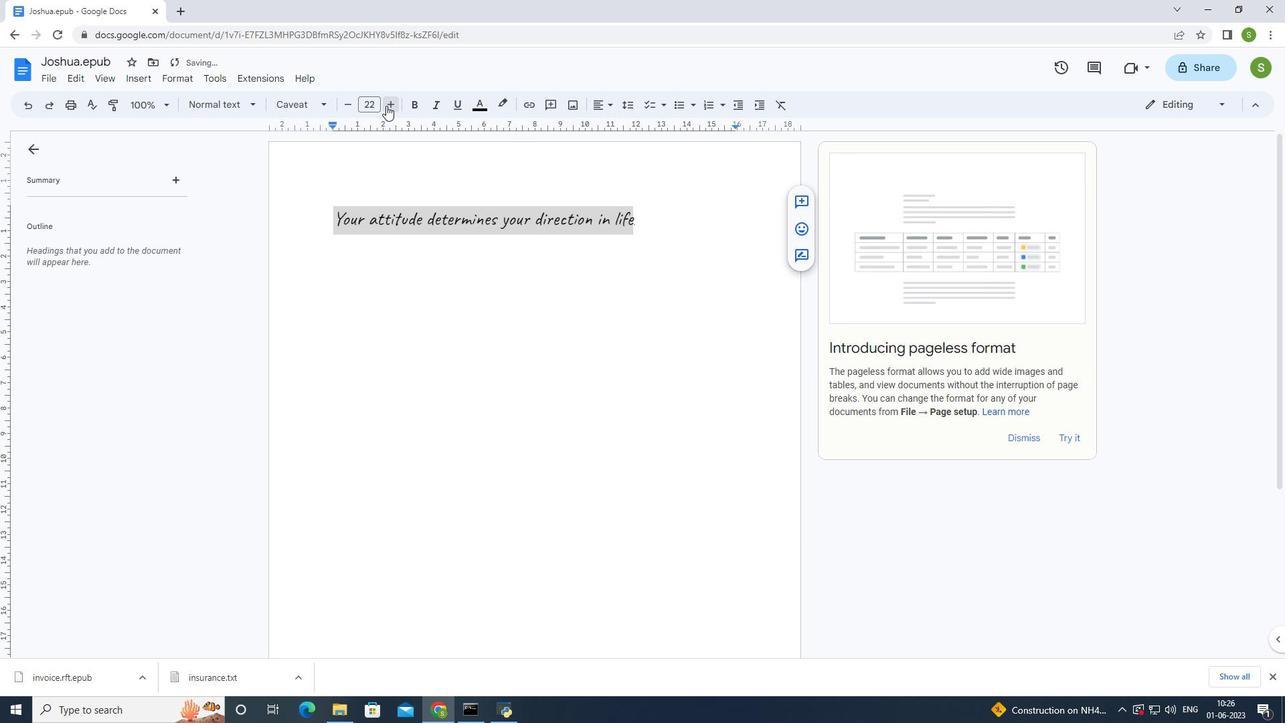 
Action: Mouse pressed left at (386, 105)
Screenshot: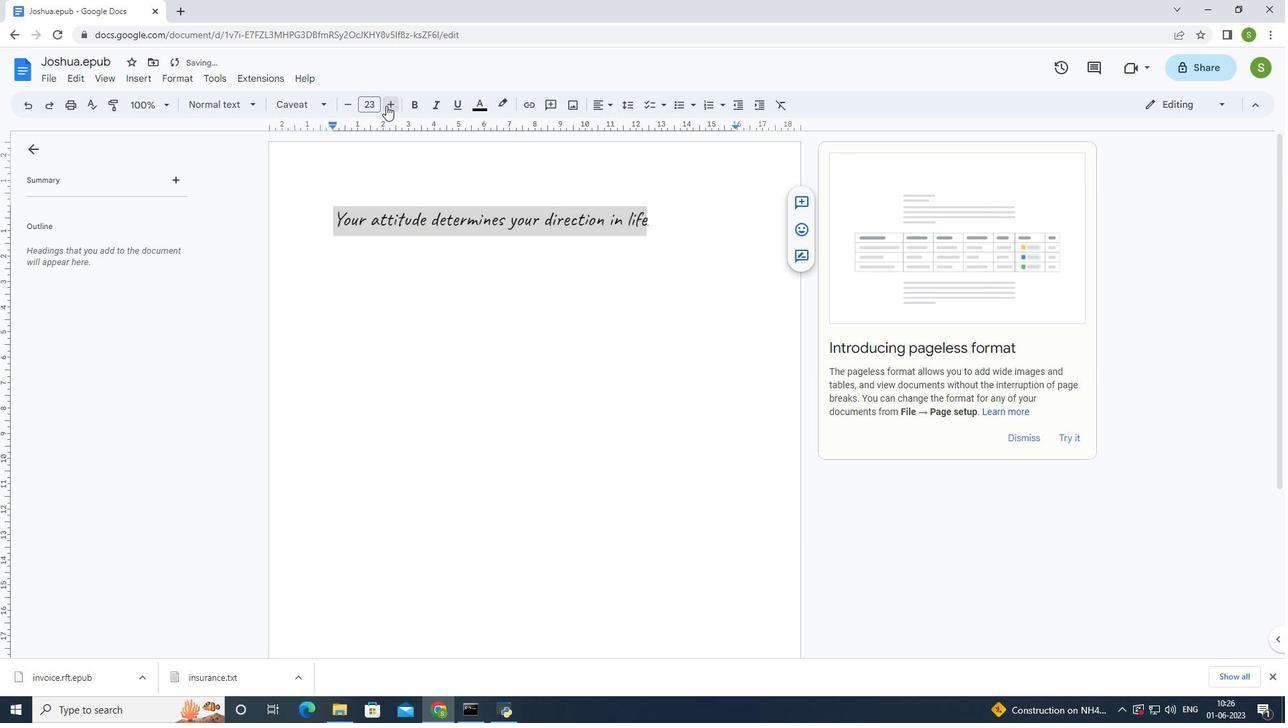 
Action: Mouse pressed left at (386, 105)
Screenshot: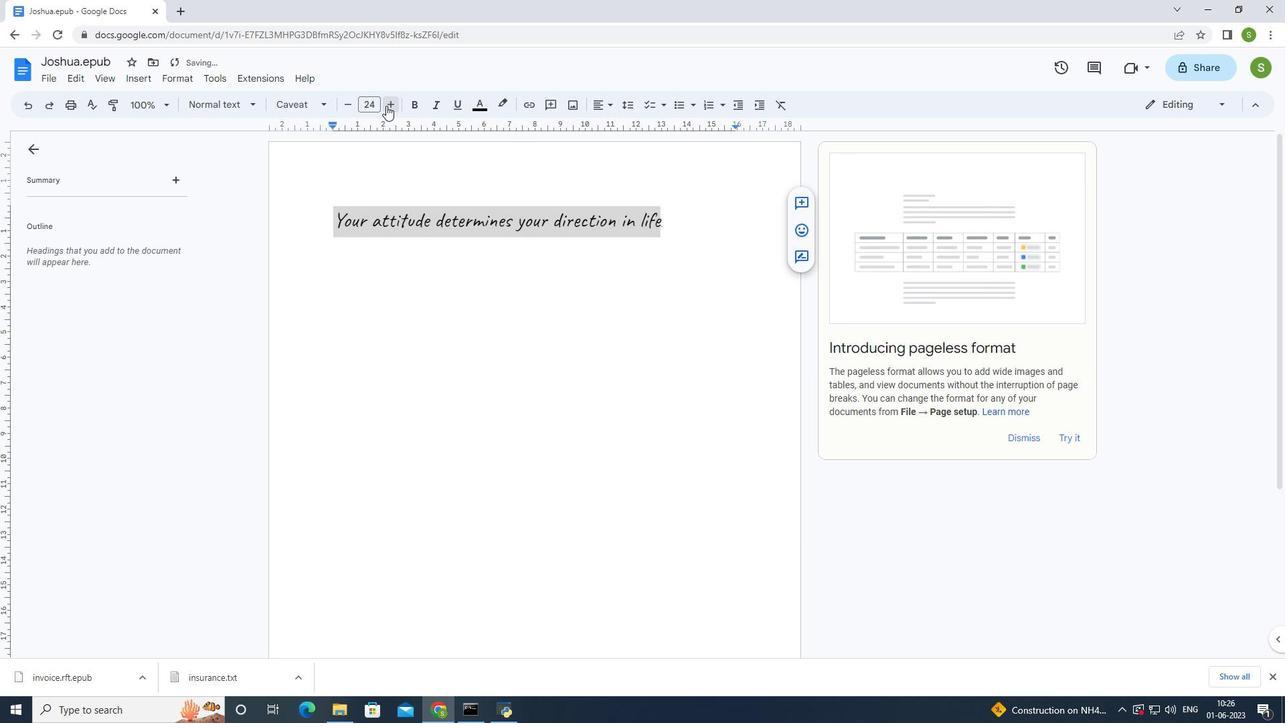 
Action: Mouse pressed left at (386, 105)
Screenshot: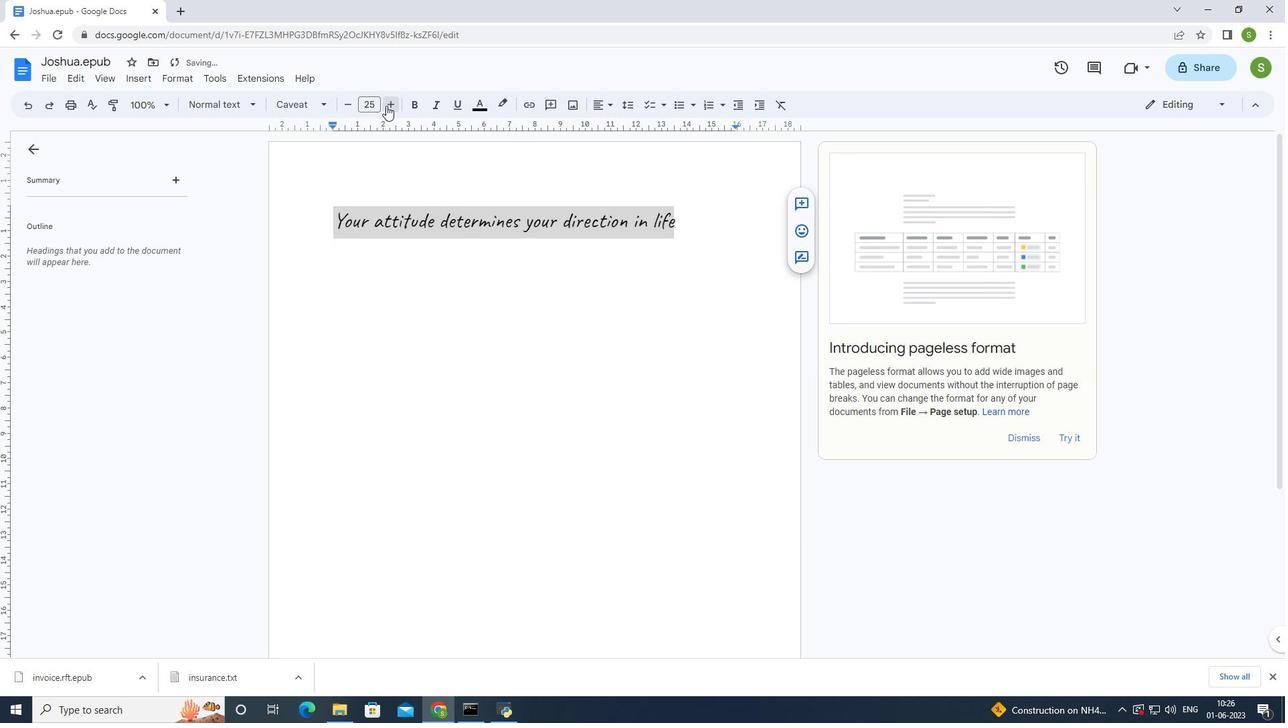 
Action: Mouse pressed left at (386, 105)
Screenshot: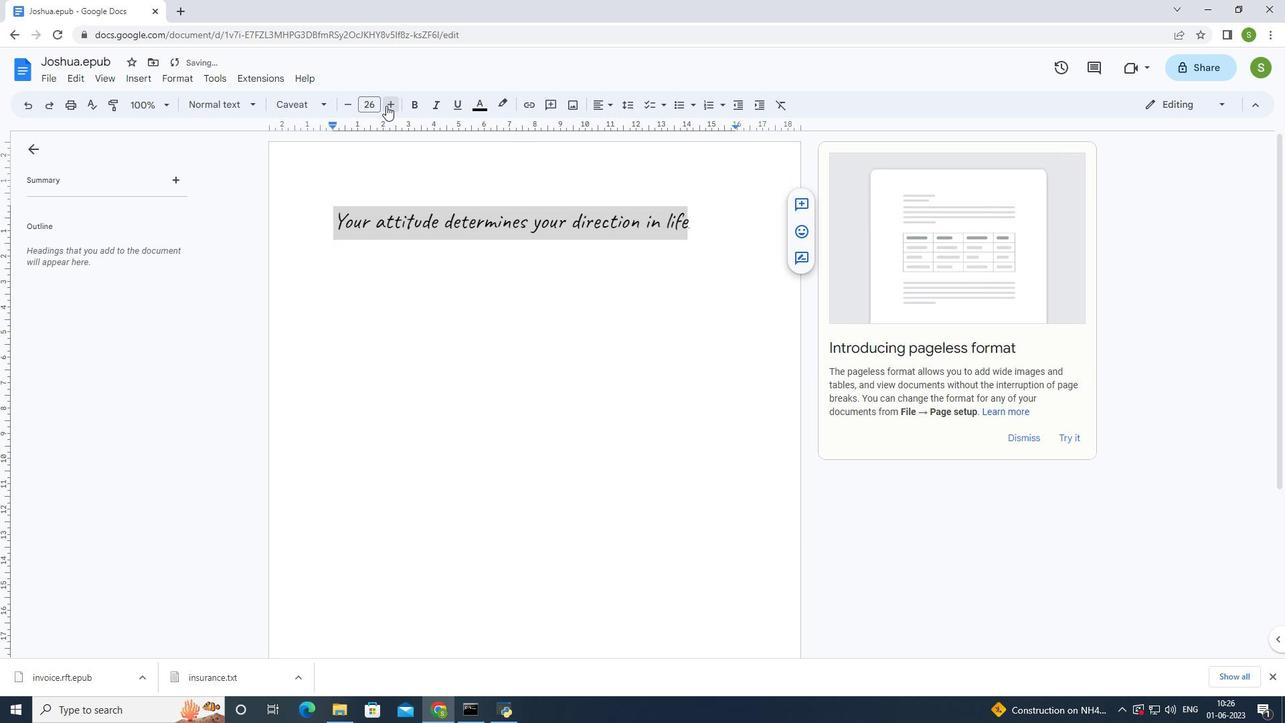 
Action: Mouse pressed left at (386, 105)
Screenshot: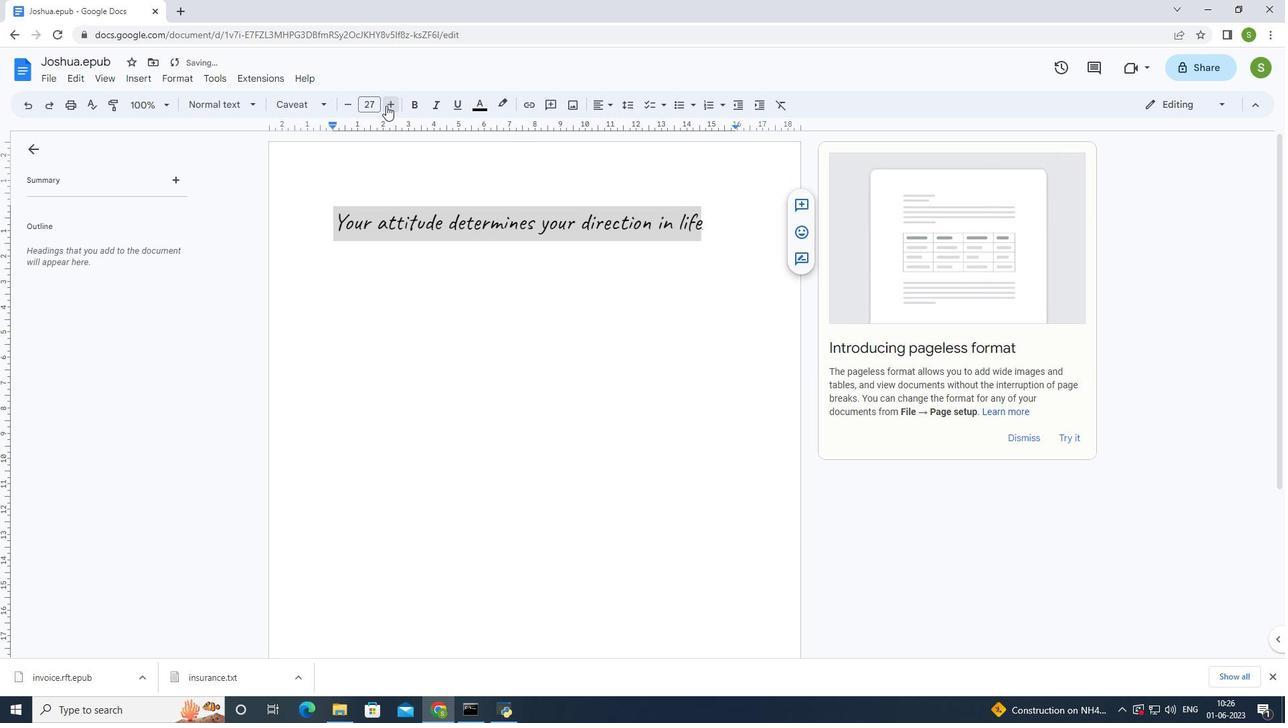 
Action: Mouse pressed left at (386, 105)
Screenshot: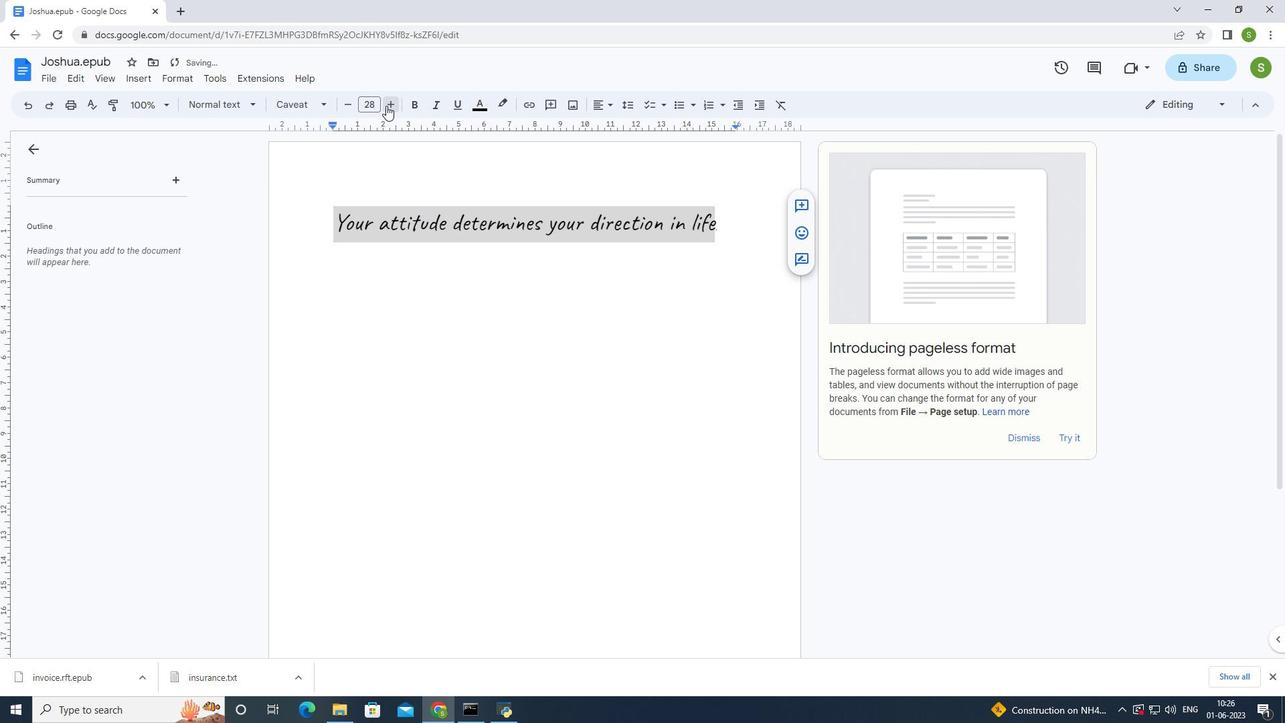 
Action: Mouse pressed left at (386, 105)
Screenshot: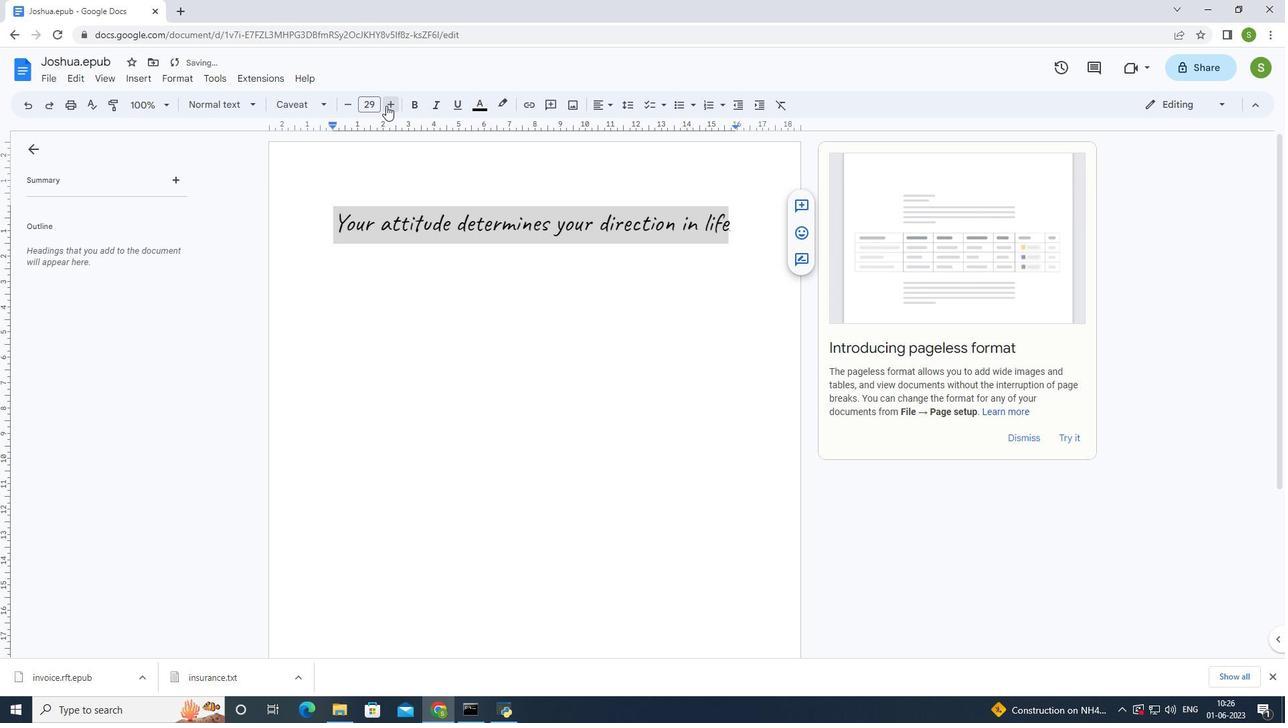 
Action: Mouse pressed left at (386, 105)
Screenshot: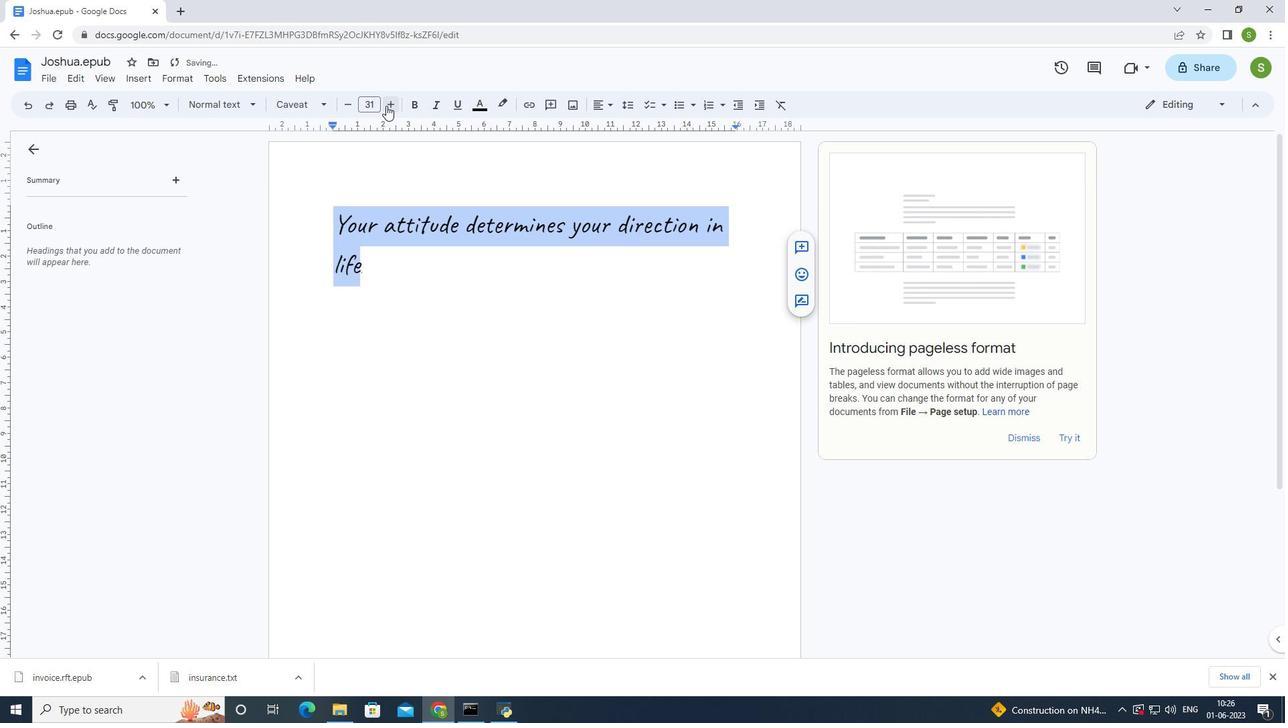 
Action: Mouse pressed left at (386, 105)
Screenshot: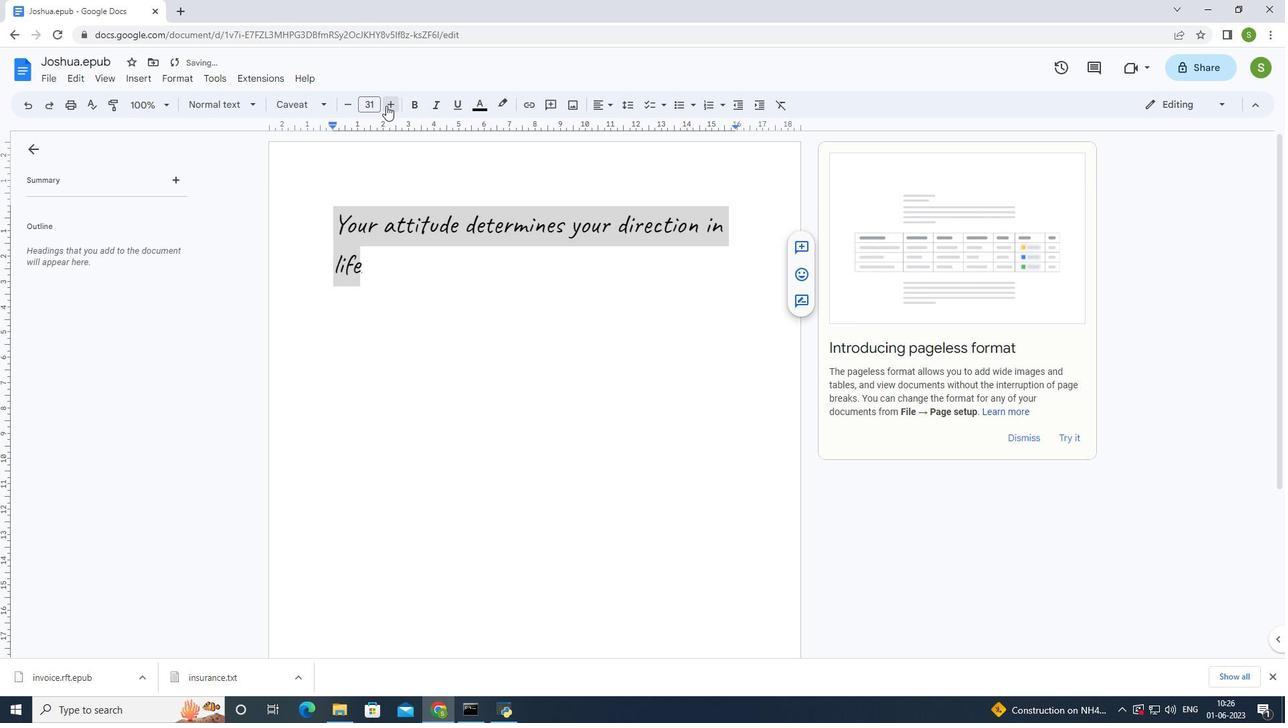 
Action: Mouse pressed left at (386, 105)
Screenshot: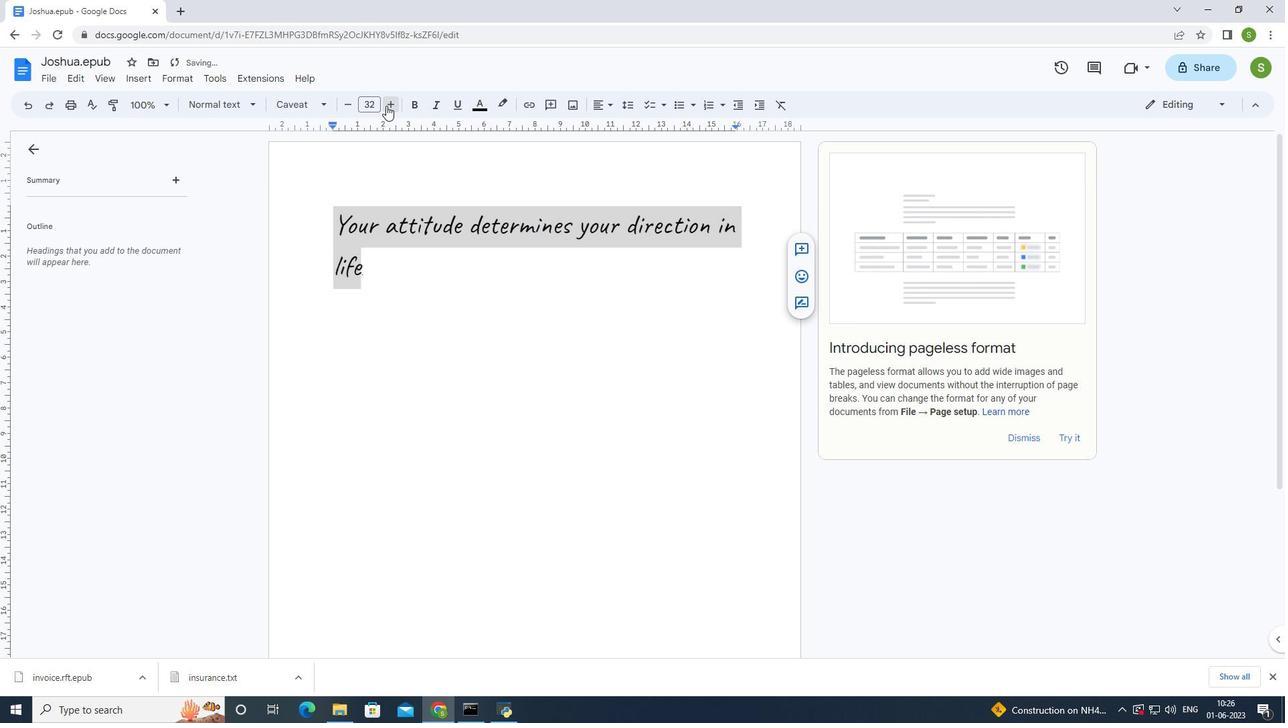 
Action: Mouse pressed left at (386, 105)
Screenshot: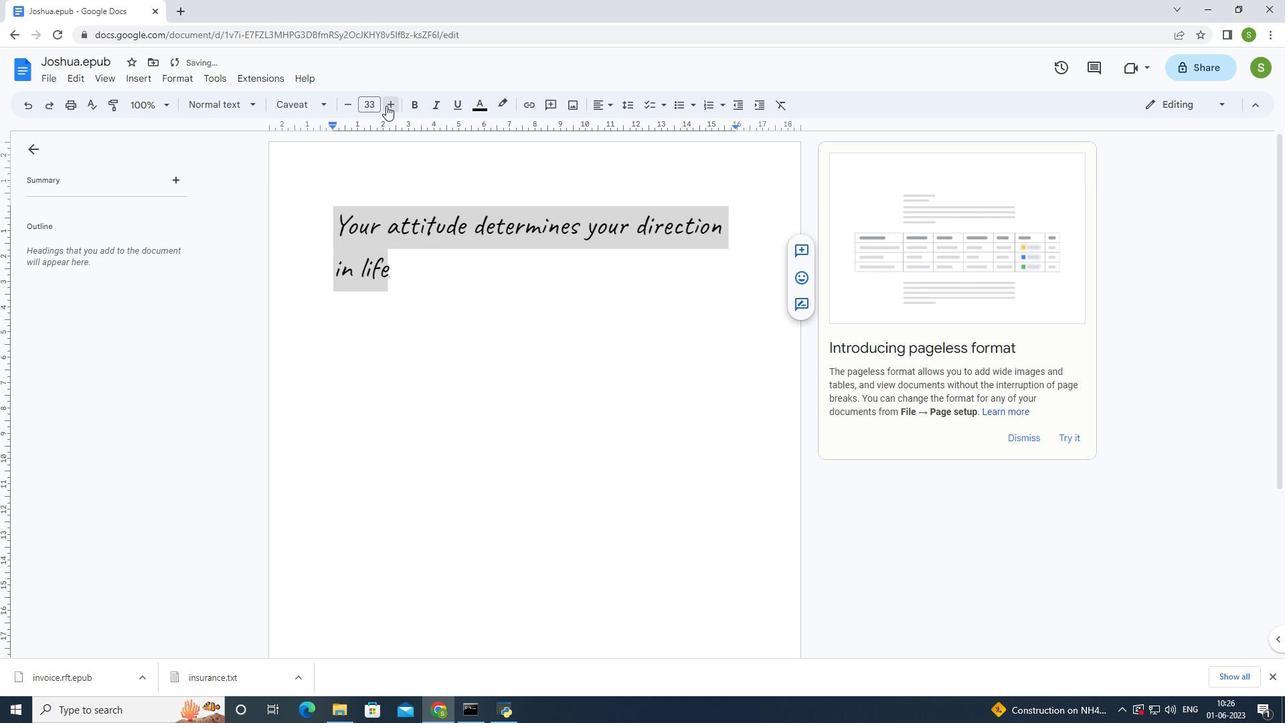 
Action: Mouse pressed left at (386, 105)
Screenshot: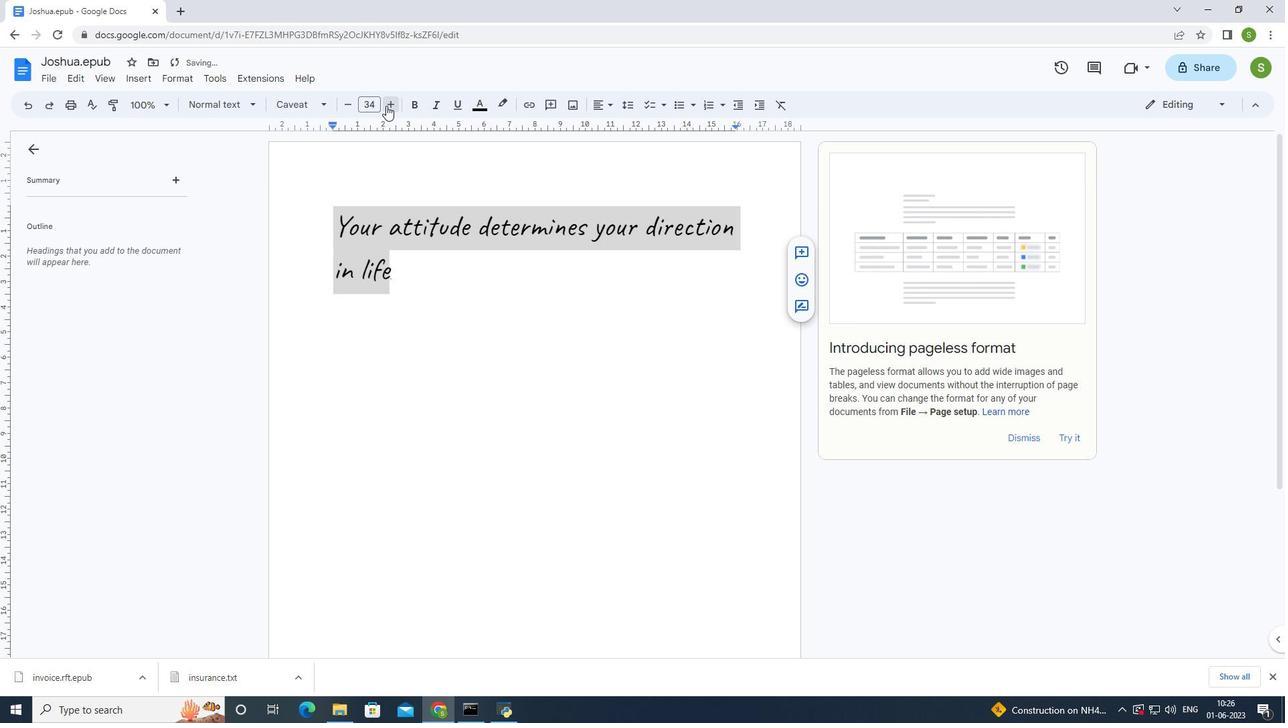 
Action: Mouse pressed left at (386, 105)
Screenshot: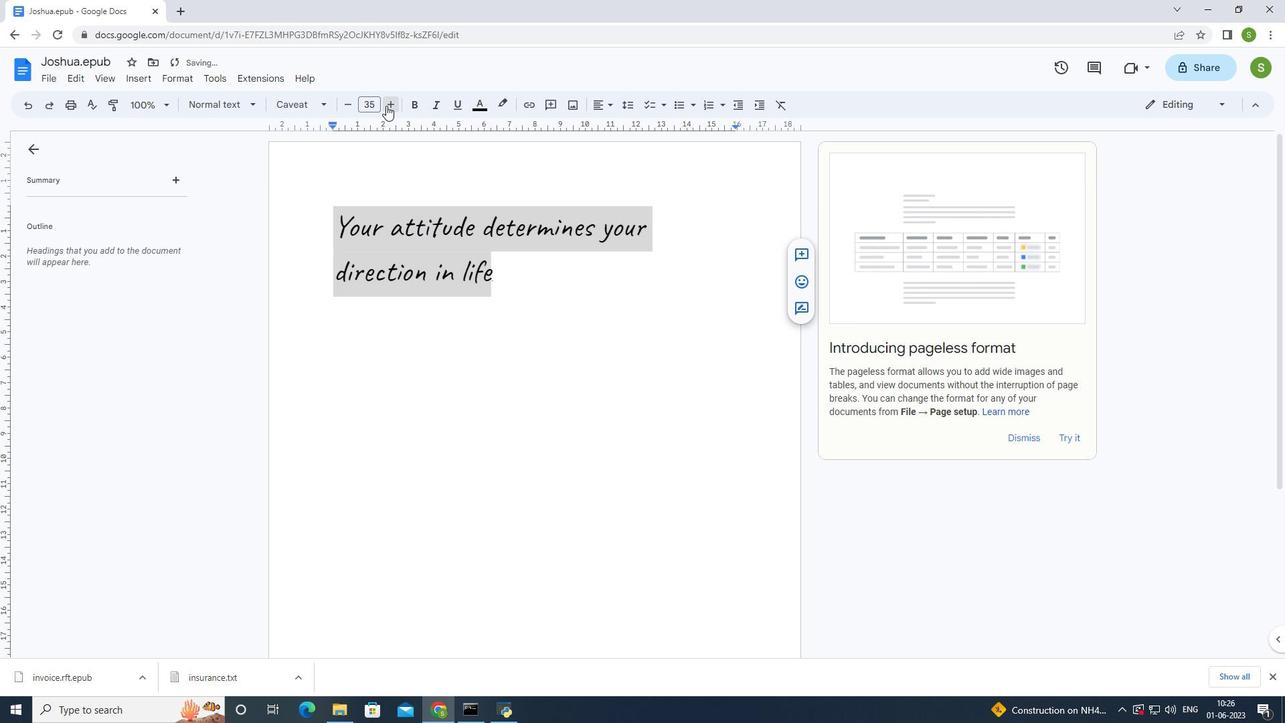 
Action: Mouse pressed left at (386, 105)
Screenshot: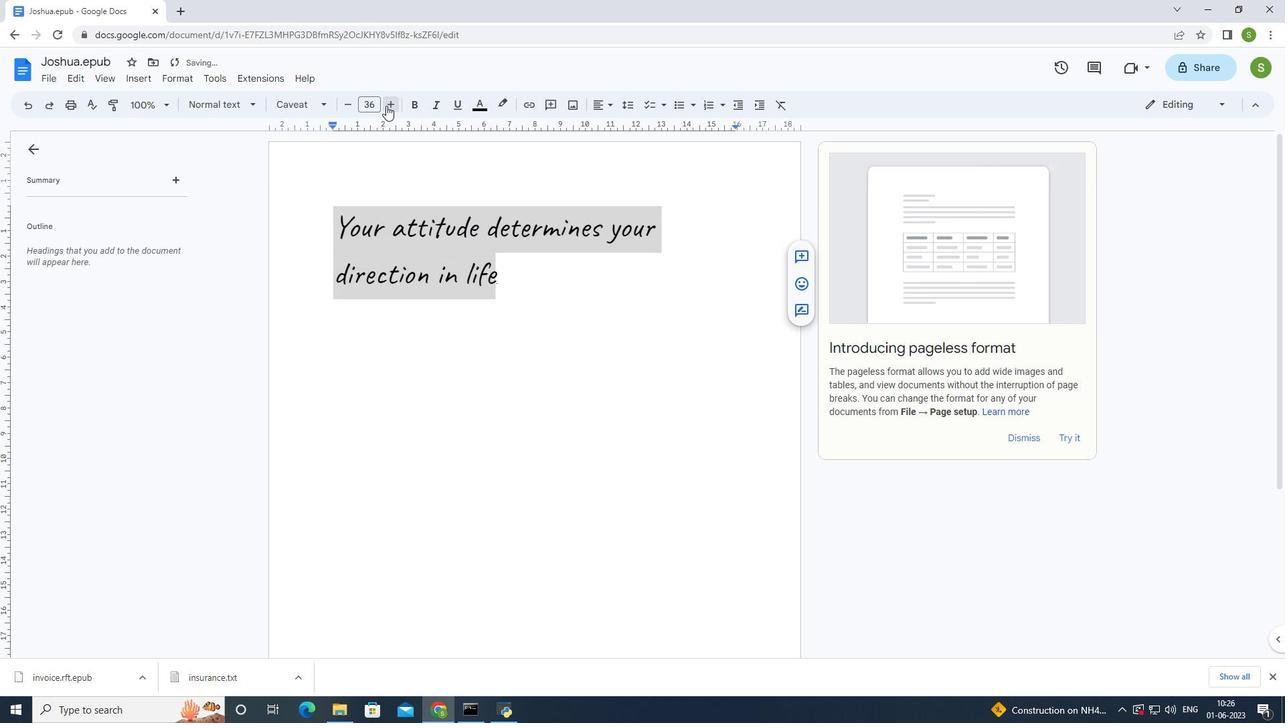 
Action: Mouse pressed left at (386, 105)
Screenshot: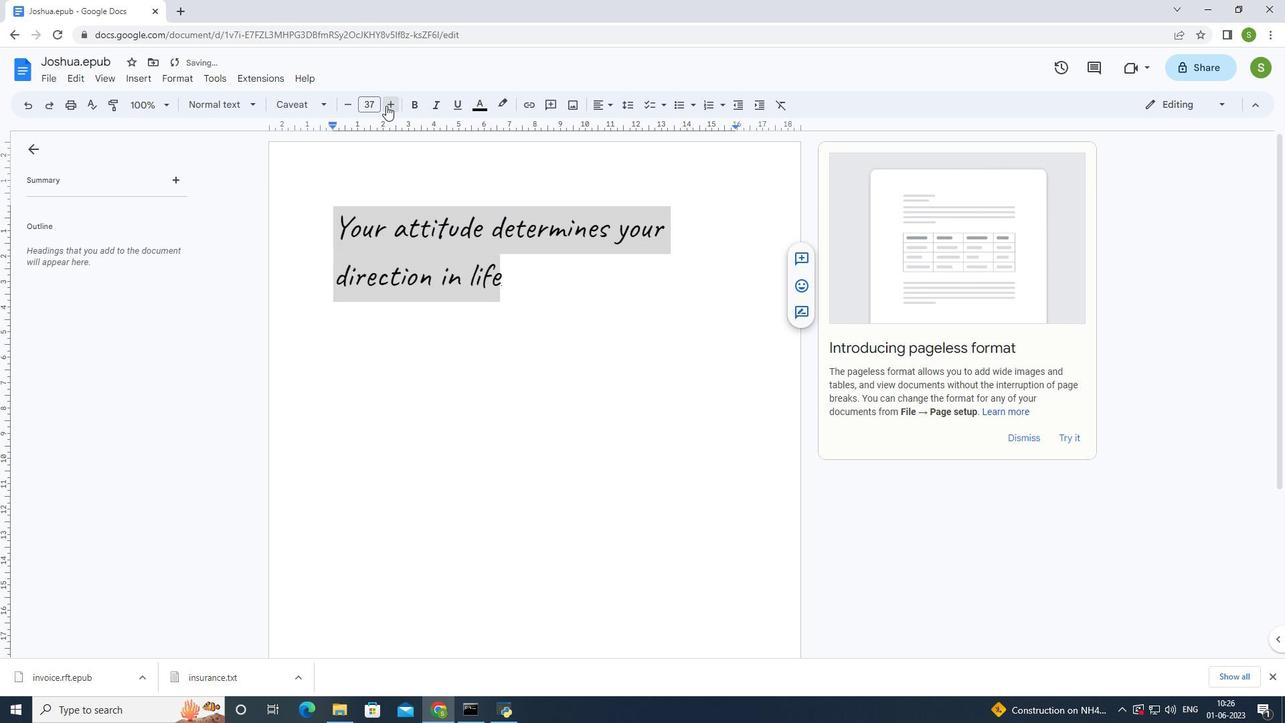 
Action: Mouse pressed left at (386, 105)
Screenshot: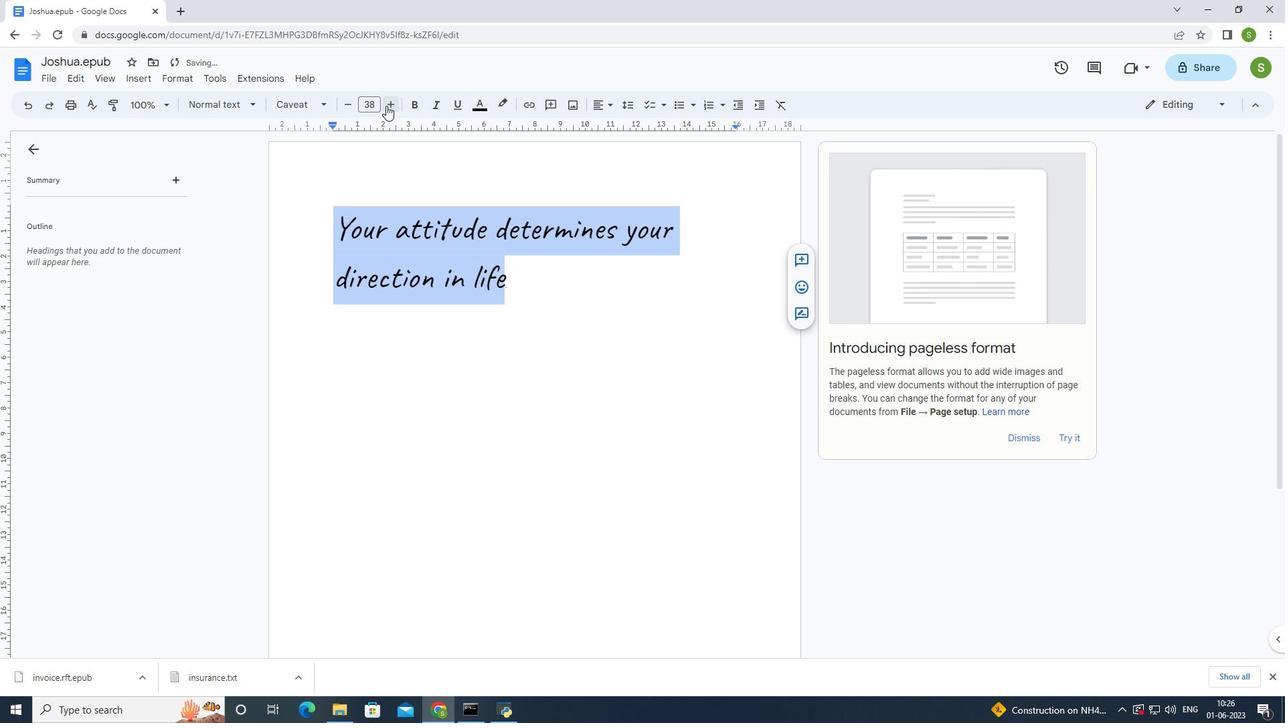 
Action: Mouse pressed left at (386, 105)
Screenshot: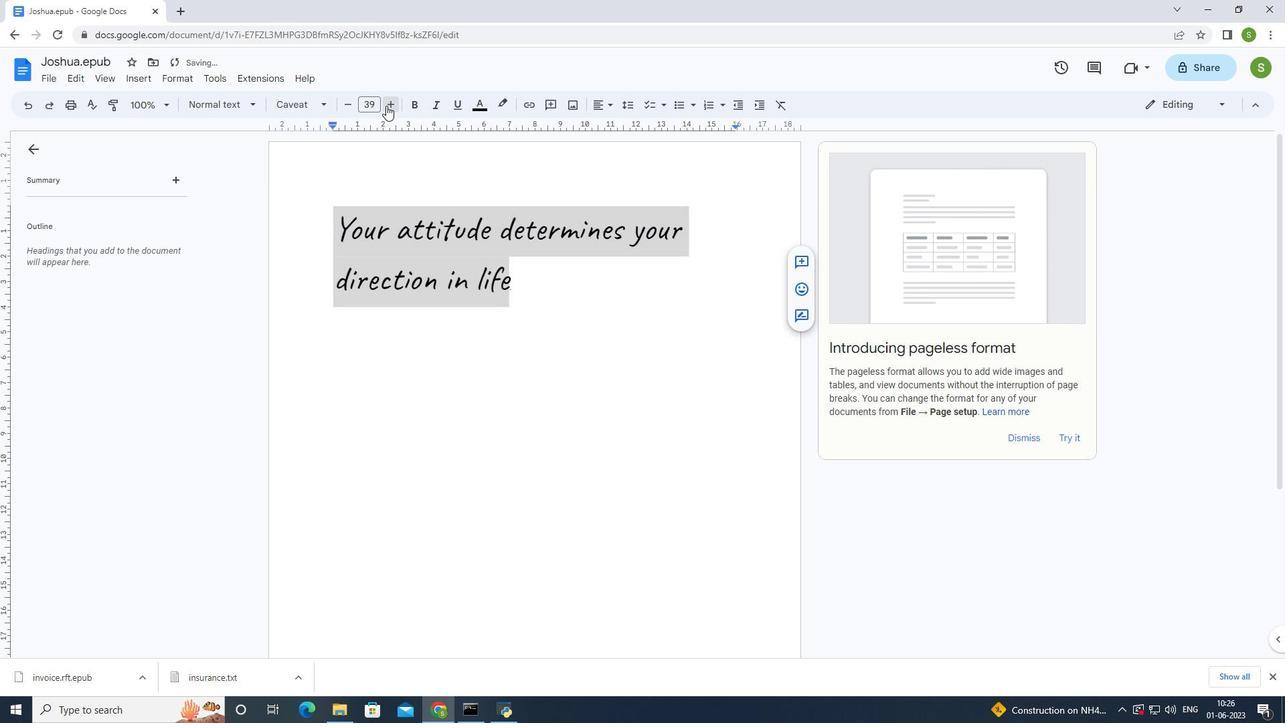
Action: Mouse pressed left at (386, 105)
Screenshot: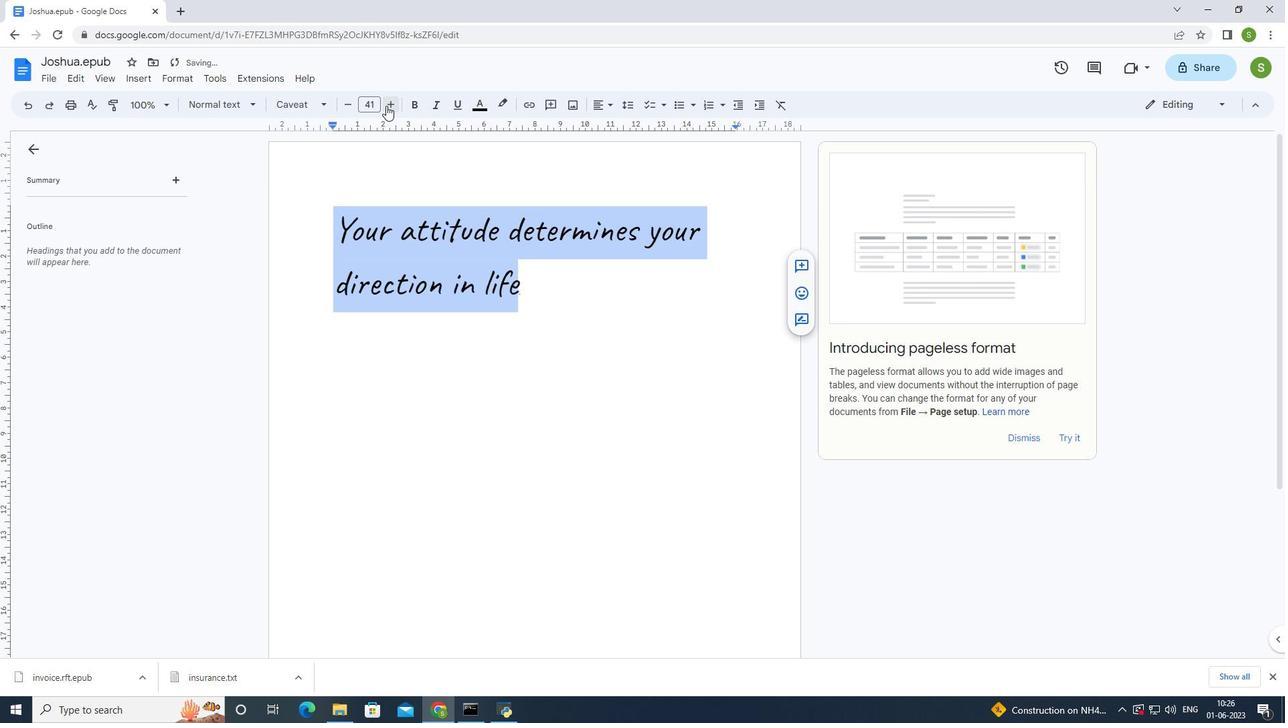 
Action: Mouse pressed left at (386, 105)
Screenshot: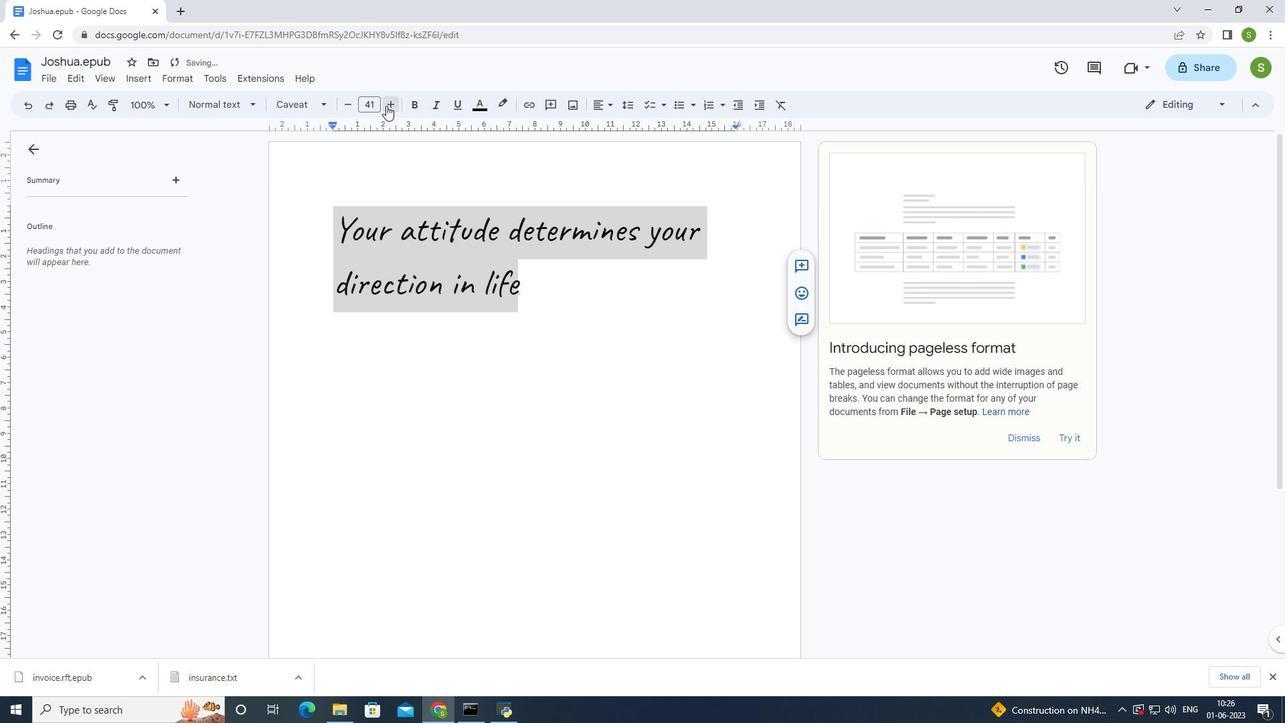 
Action: Mouse pressed left at (386, 105)
Screenshot: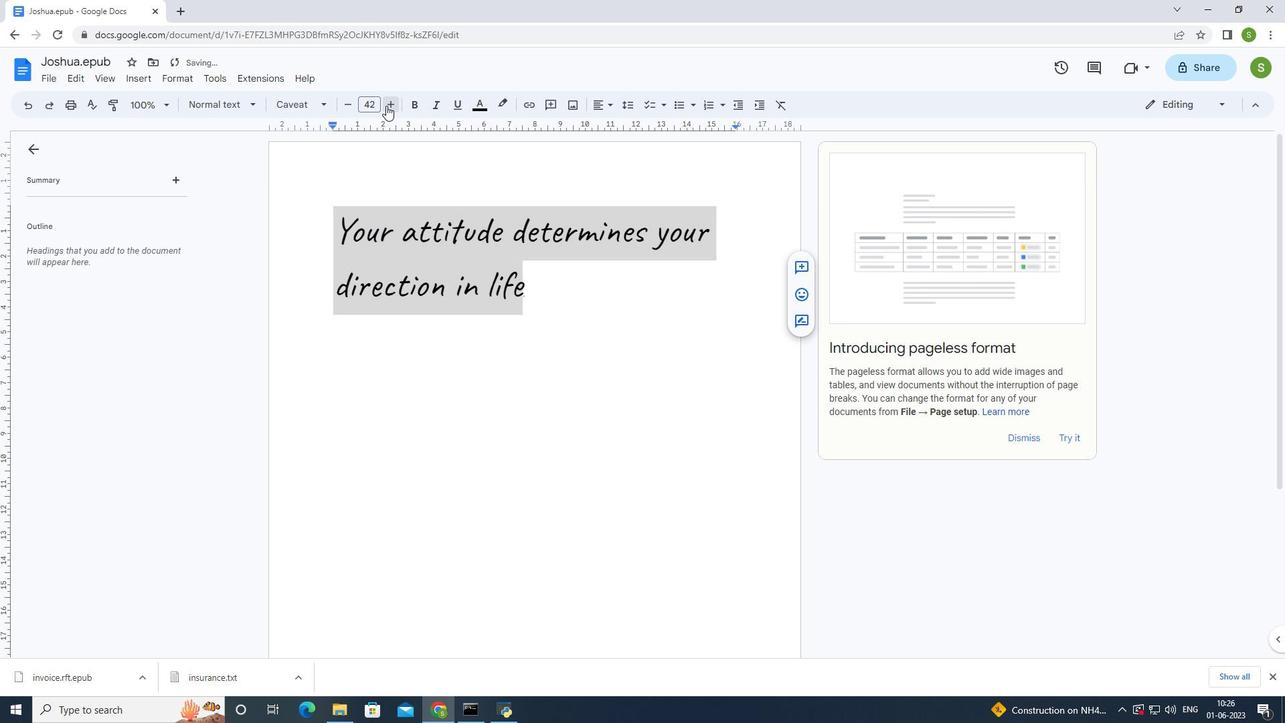 
Action: Mouse pressed left at (386, 105)
Screenshot: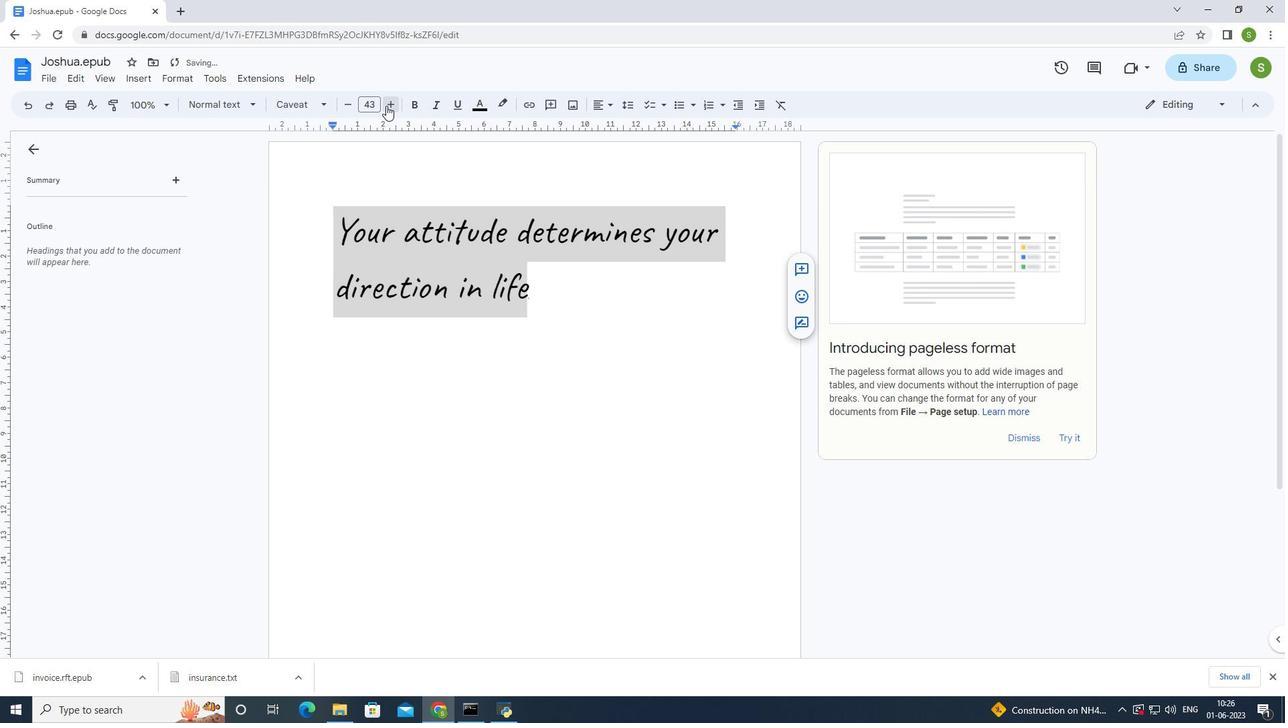 
Action: Mouse pressed left at (386, 105)
Screenshot: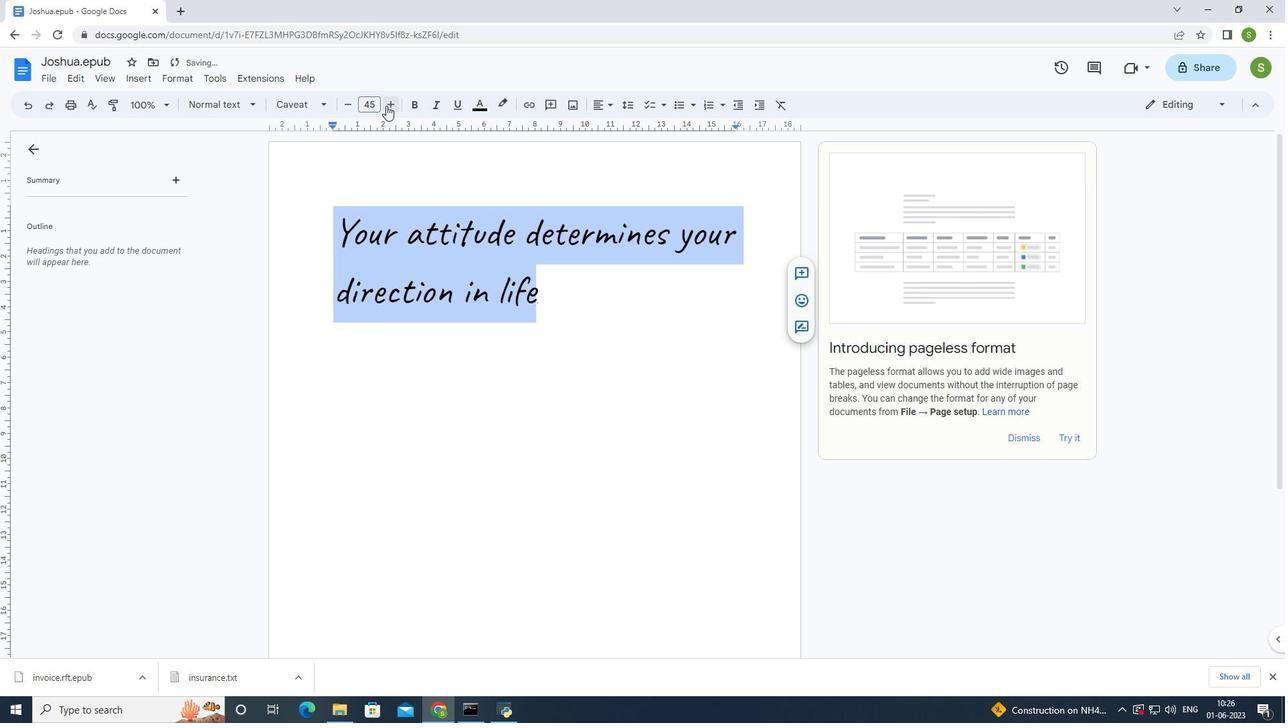 
Action: Mouse pressed left at (386, 105)
Screenshot: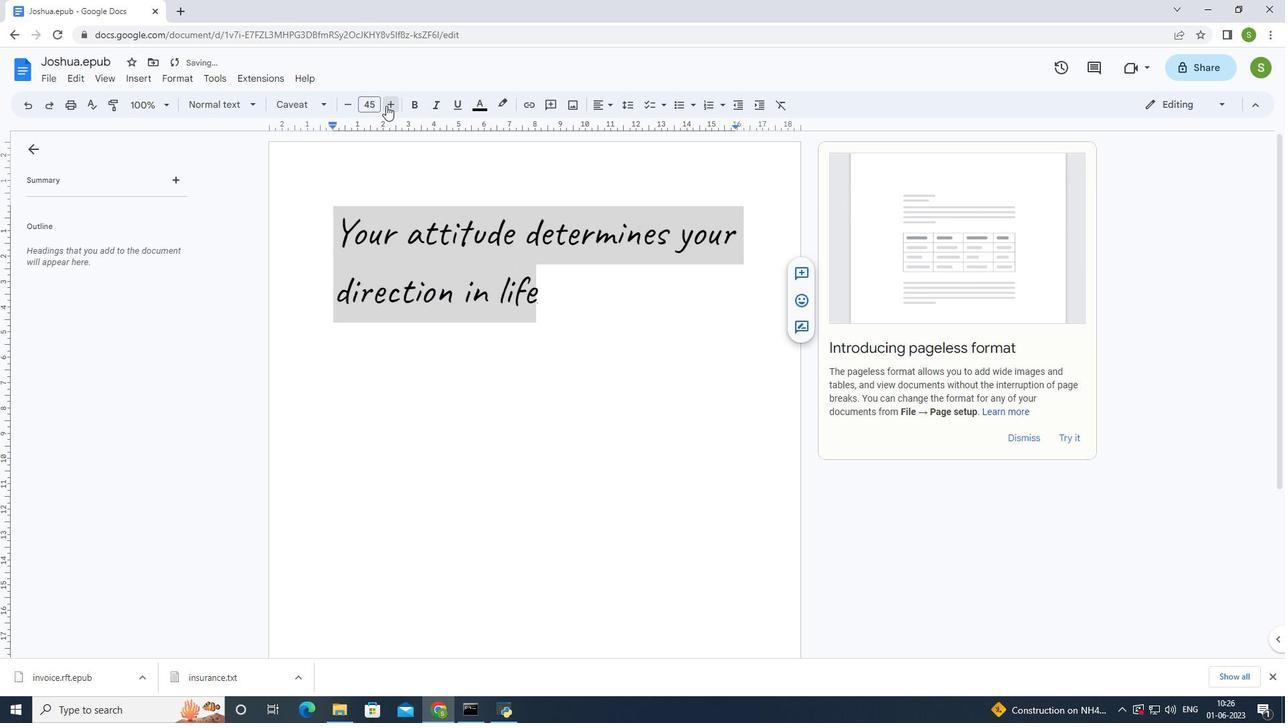 
Action: Mouse pressed left at (386, 105)
Screenshot: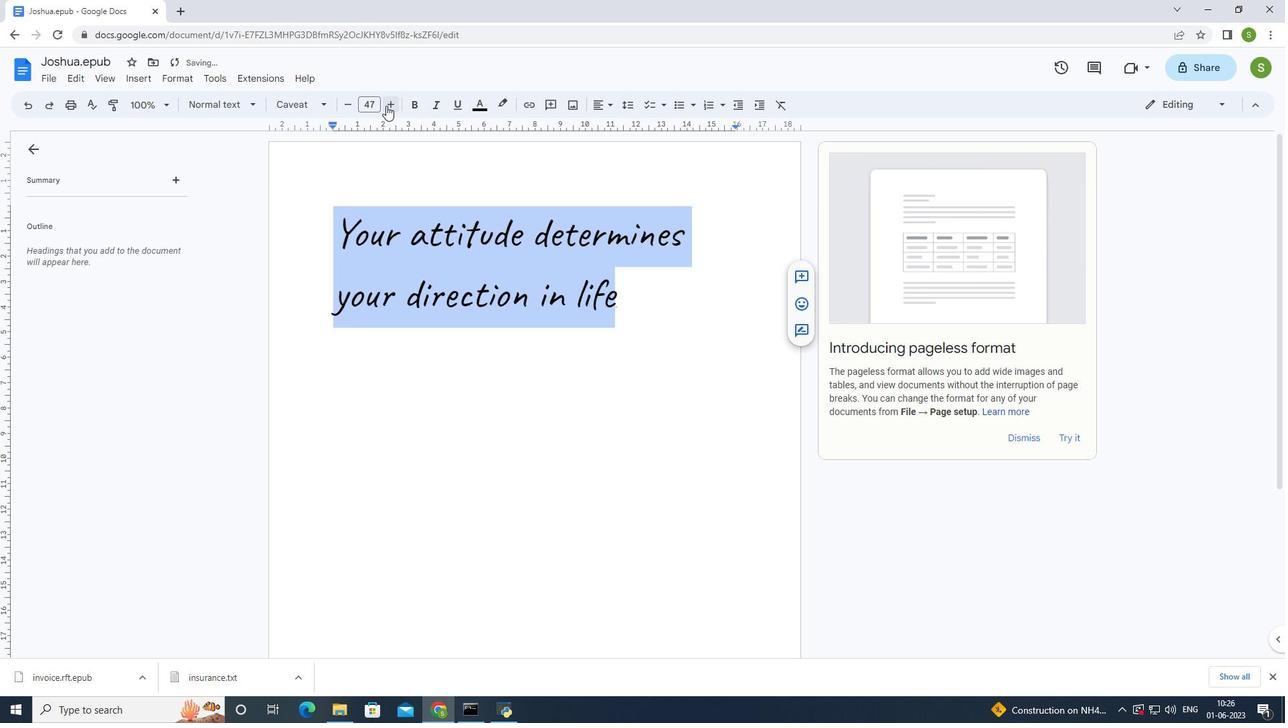
Action: Mouse moved to (611, 101)
Screenshot: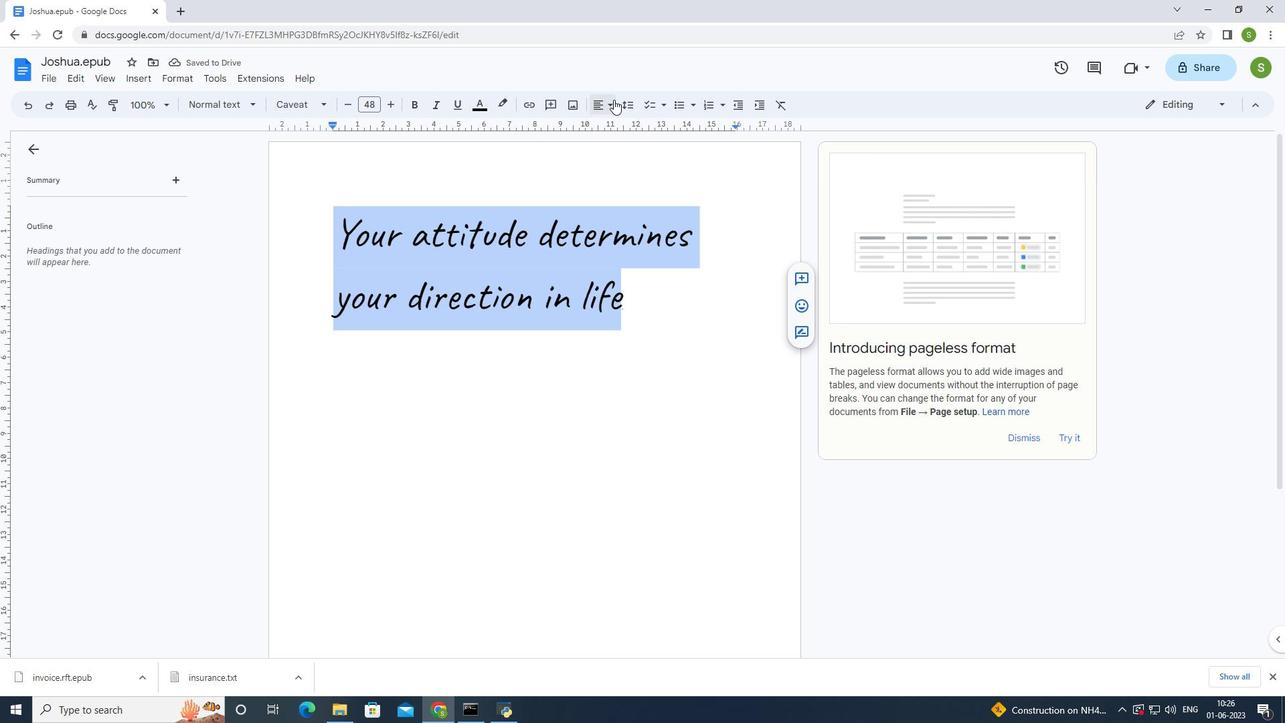 
Action: Mouse pressed left at (611, 101)
Screenshot: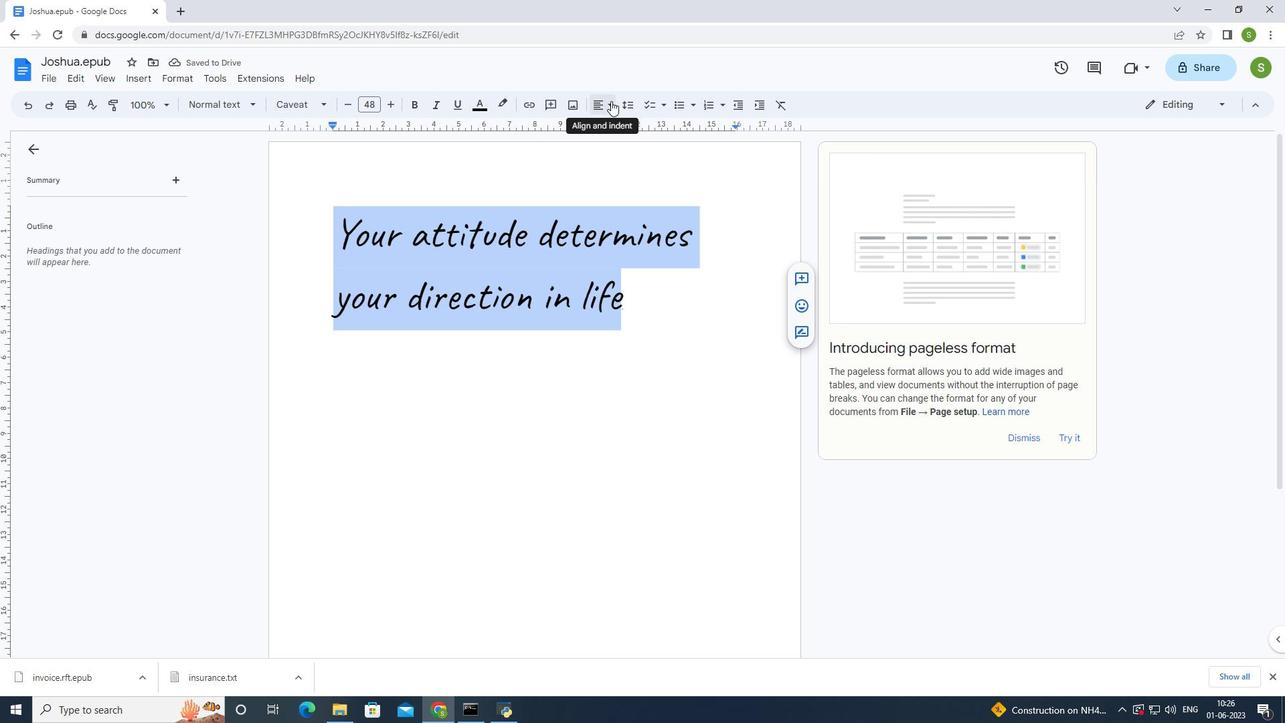 
Action: Mouse moved to (622, 132)
Screenshot: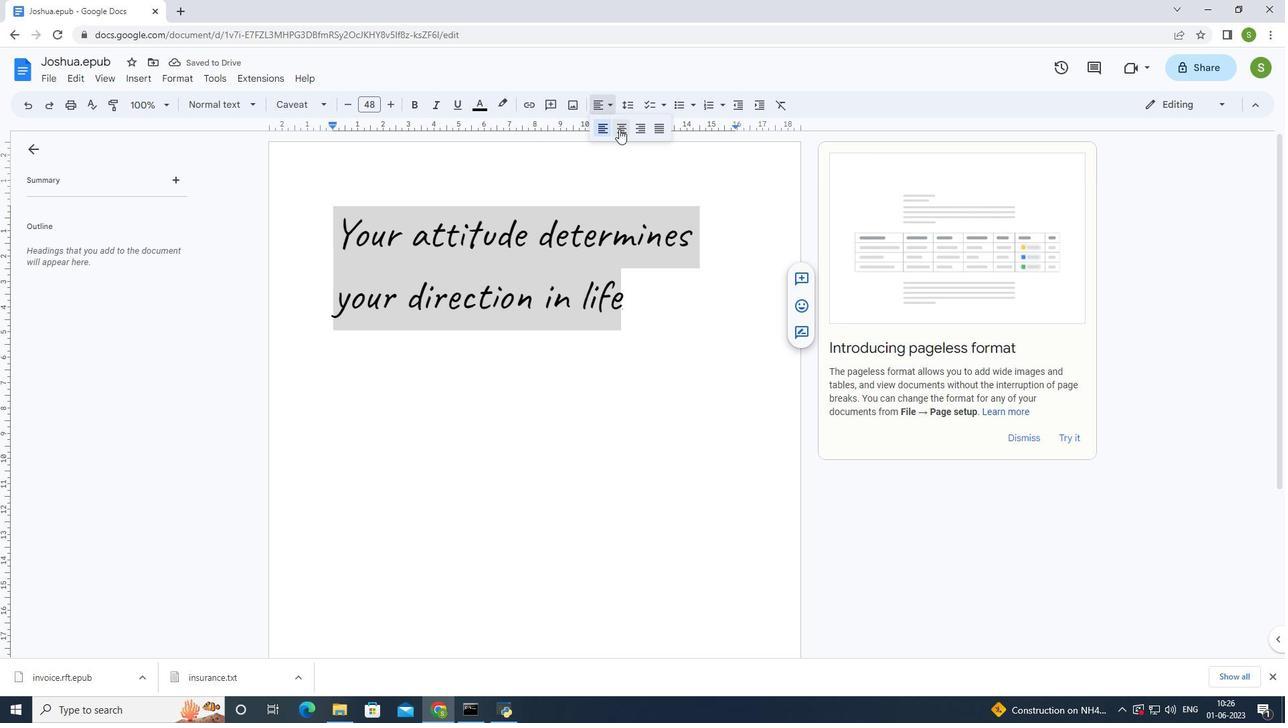 
Action: Mouse pressed left at (622, 132)
Screenshot: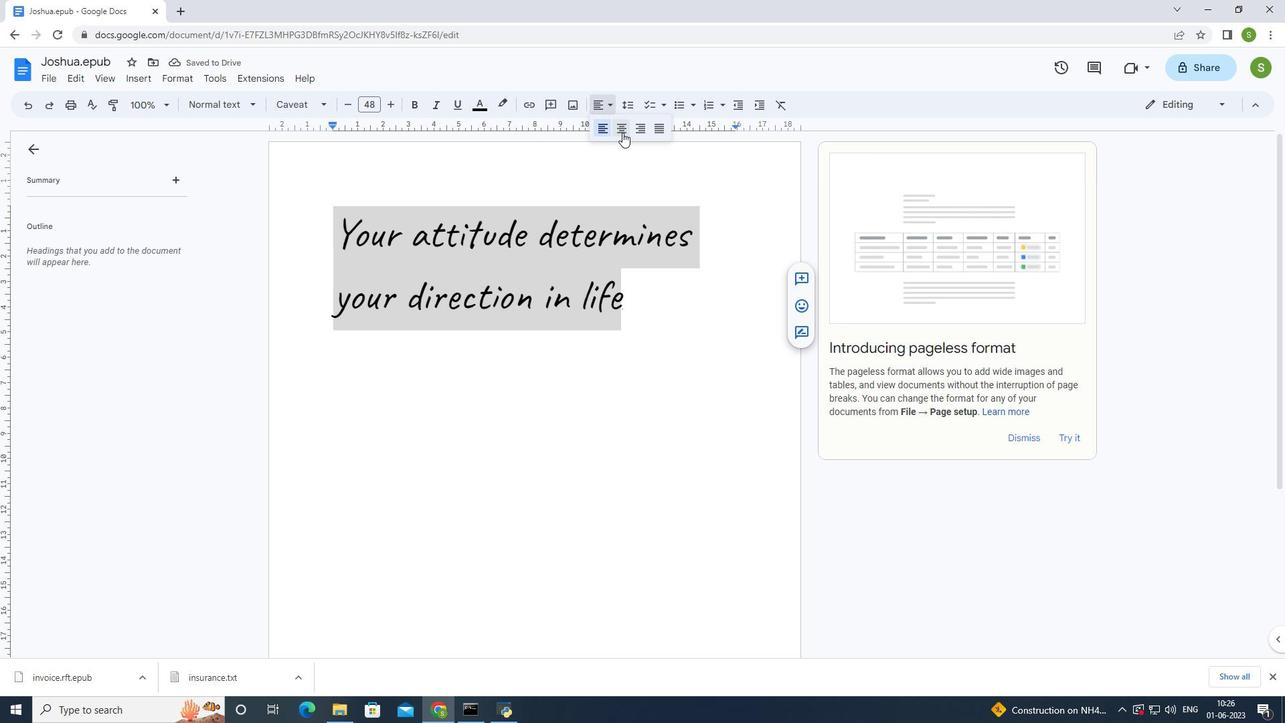 
Action: Mouse moved to (488, 111)
Screenshot: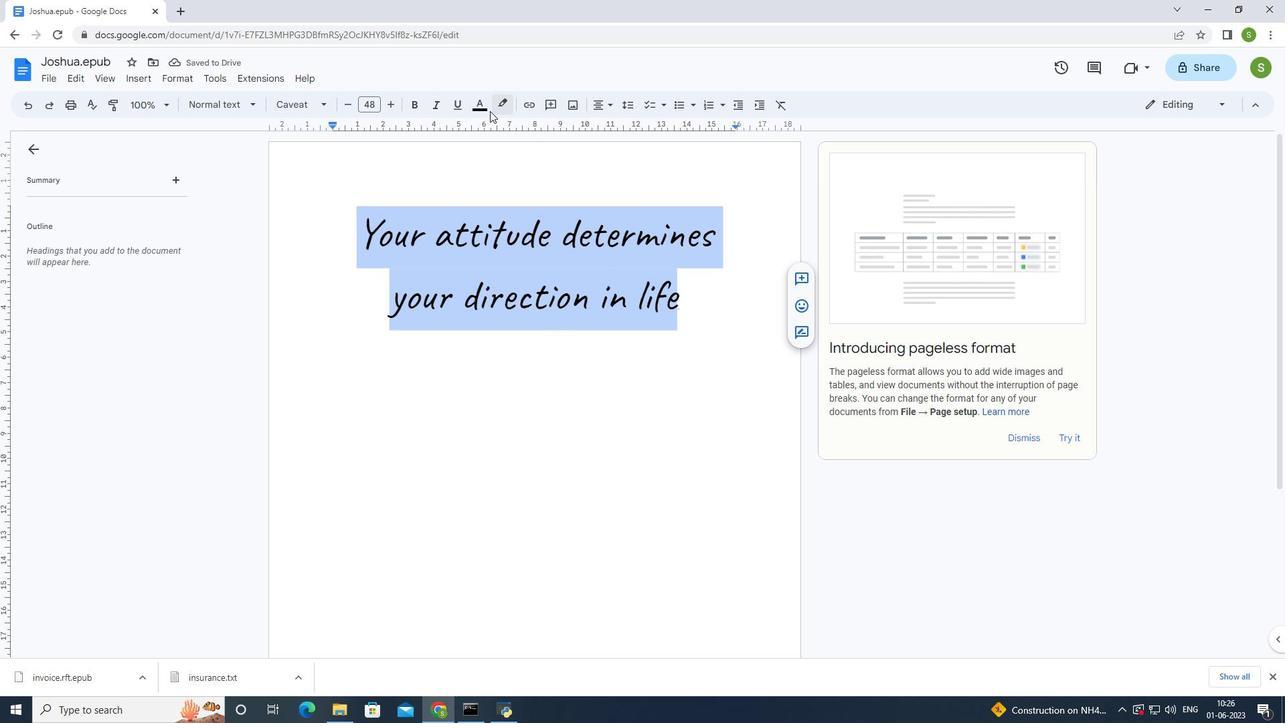 
Action: Mouse pressed left at (488, 111)
Screenshot: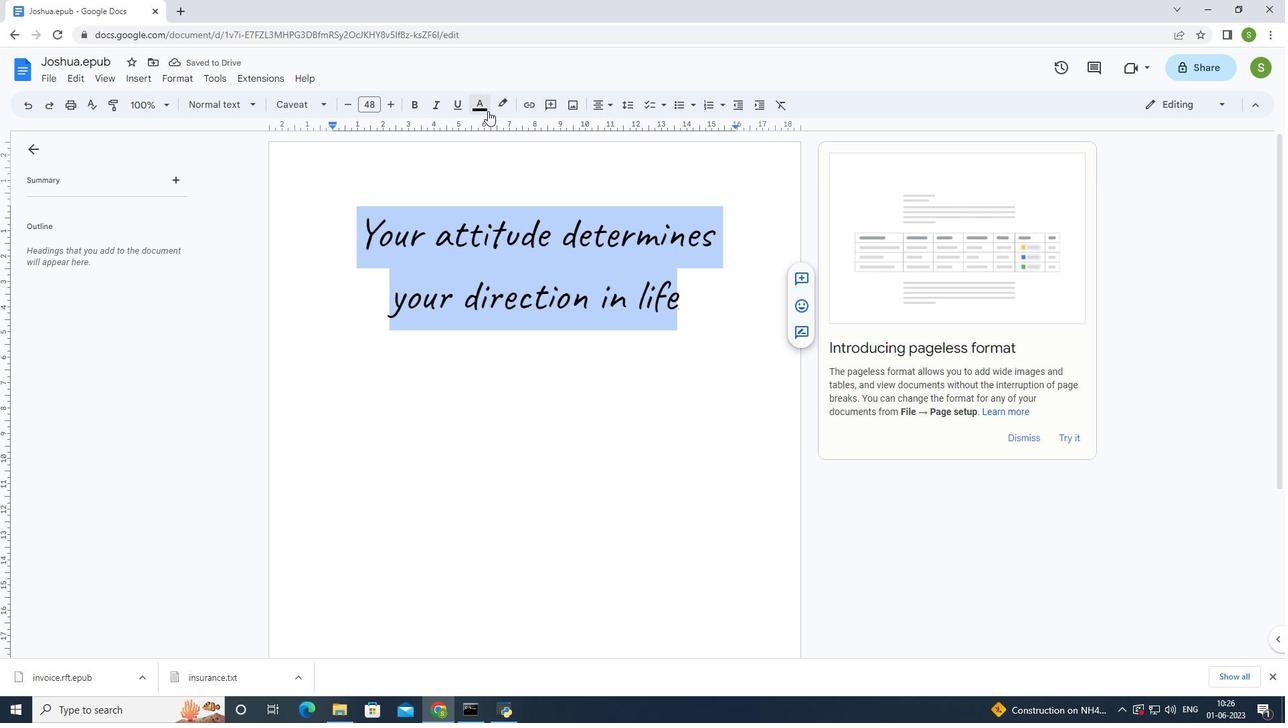 
Action: Mouse moved to (531, 212)
Screenshot: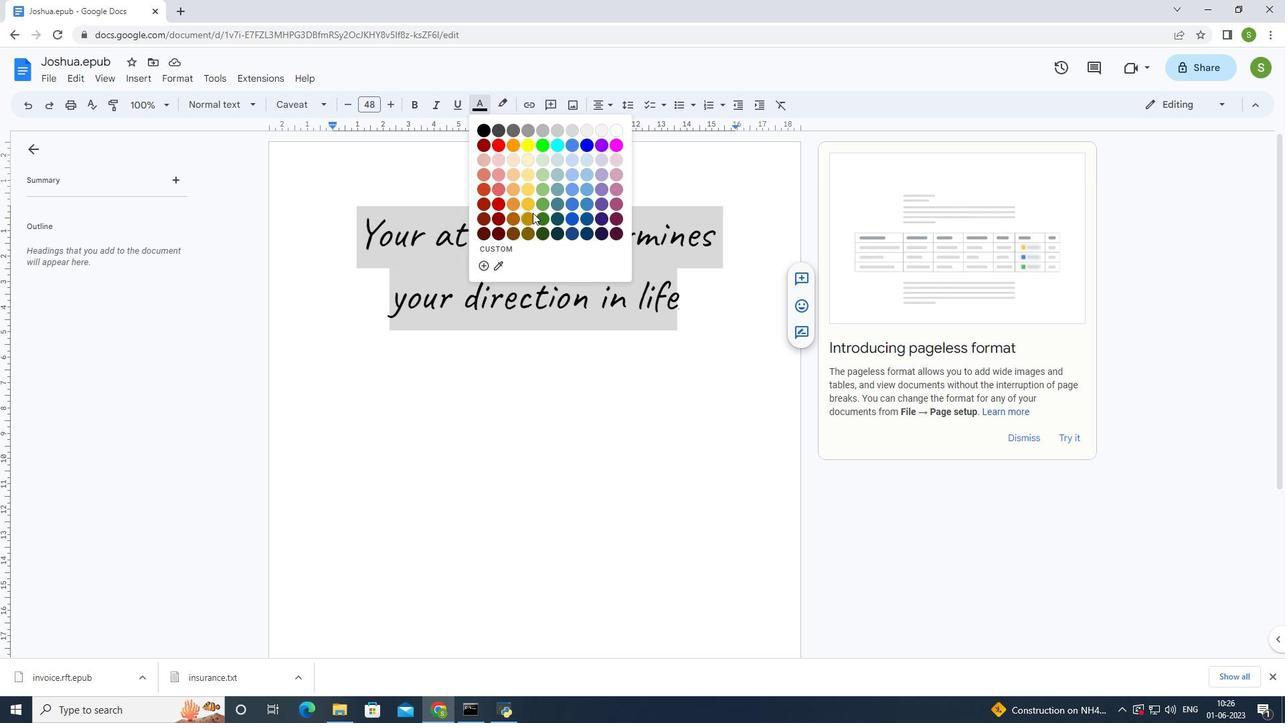 
Action: Mouse pressed left at (531, 212)
Screenshot: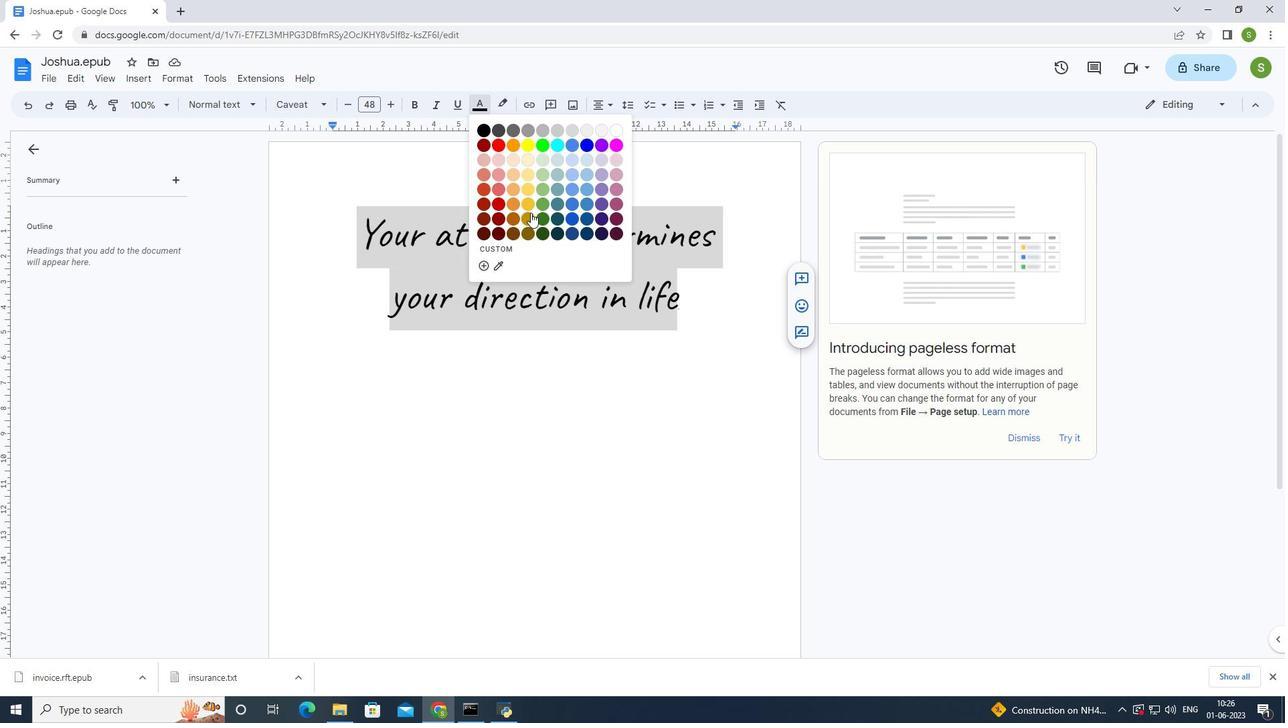 
Action: Mouse moved to (524, 387)
Screenshot: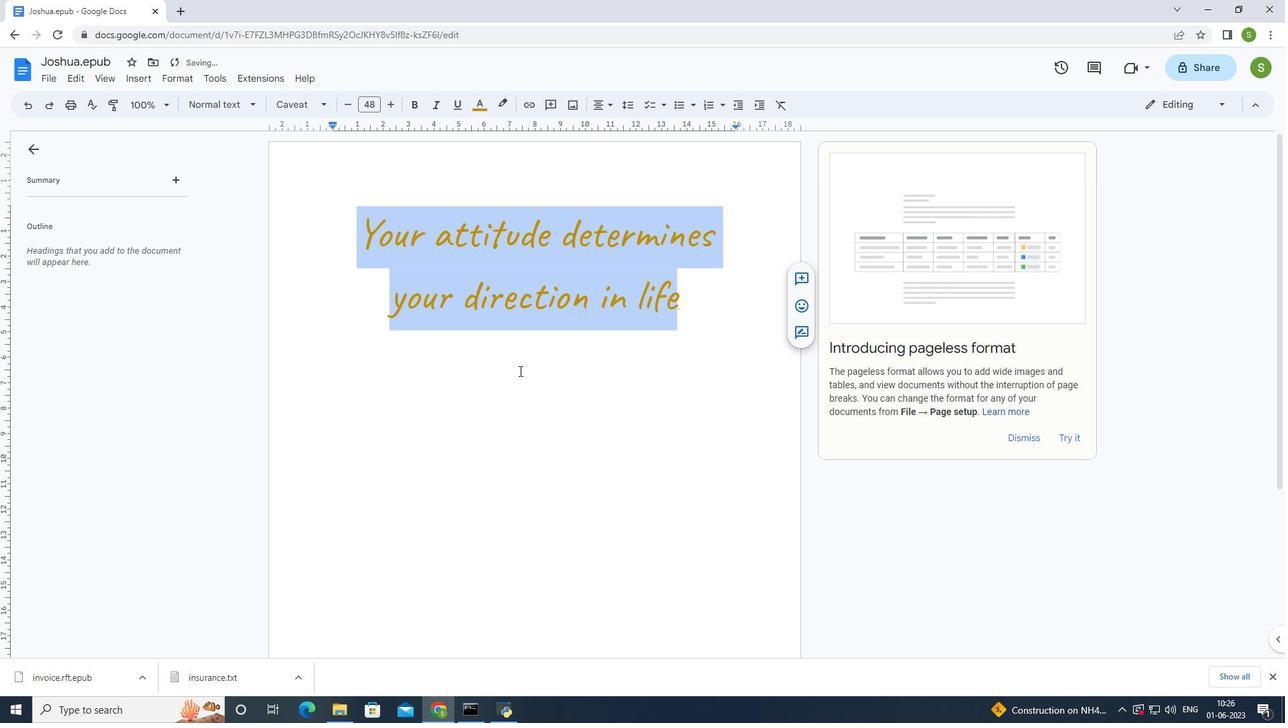 
Action: Mouse pressed left at (524, 387)
Screenshot: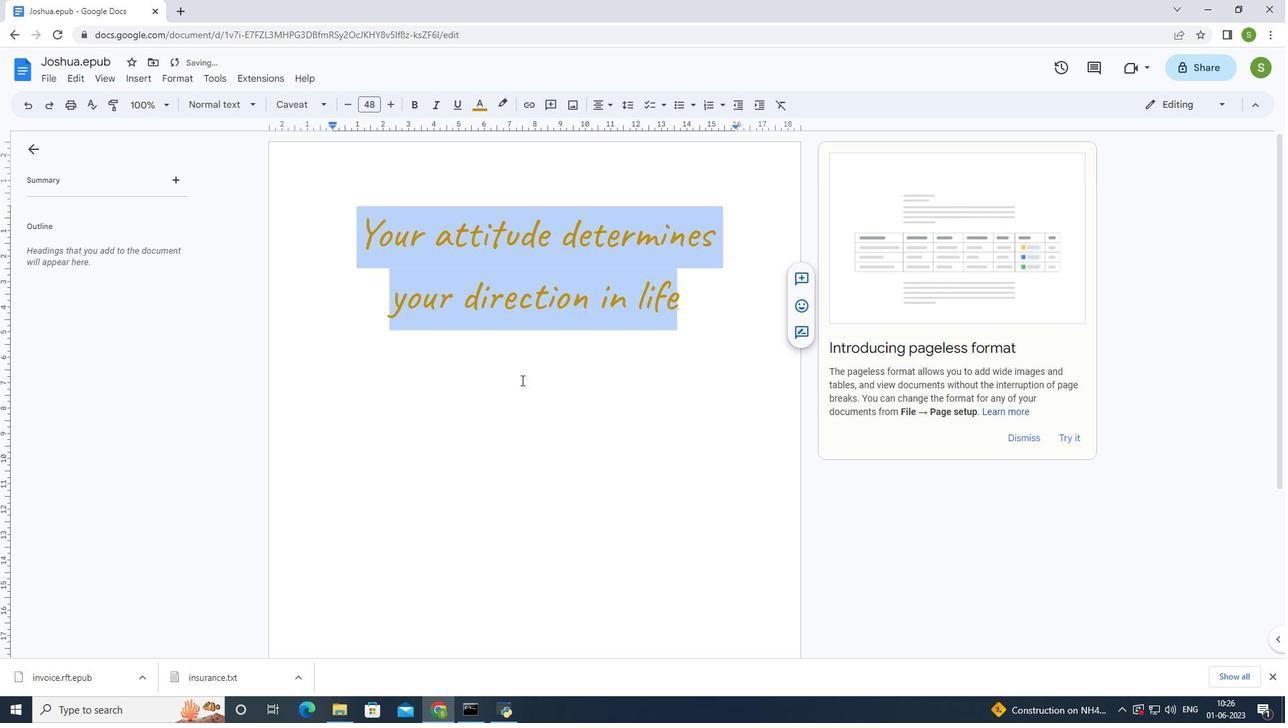
Action: Mouse moved to (512, 366)
Screenshot: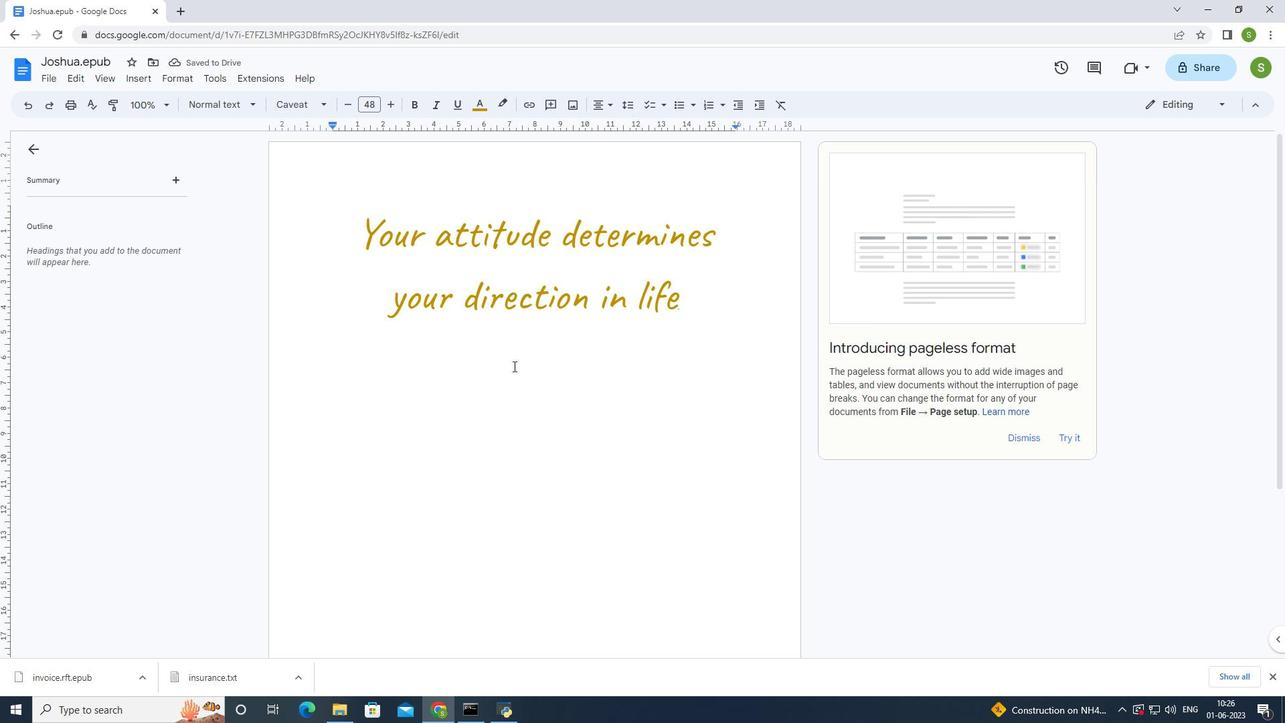 
Action: Key pressed ctrl+S
Screenshot: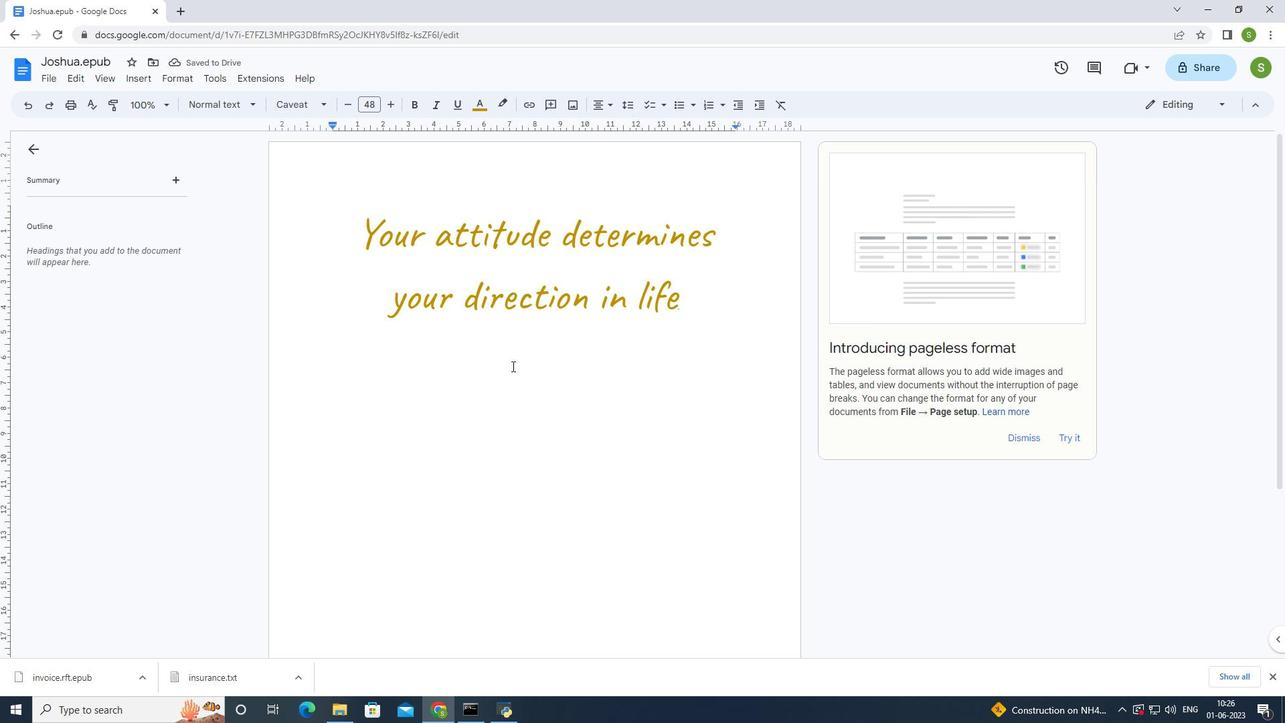 
